Task: Add Attachment from Google Drive to Card Card0000000331 in Board Board0000000083 in Workspace WS0000000028 in Trello. Add Cover Orange to Card Card0000000331 in Board Board0000000083 in Workspace WS0000000028 in Trello. Add "Add Label …" with "Title" Title0000000331 to Button Button0000000331 to Card Card0000000331 in Board Board0000000083 in Workspace WS0000000028 in Trello. Add Description DS0000000331 to Card Card0000000331 in Board Board0000000083 in Workspace WS0000000028 in Trello. Add Comment CM0000000331 to Card Card0000000331 in Board Board0000000083 in Workspace WS0000000028 in Trello
Action: Mouse moved to (366, 462)
Screenshot: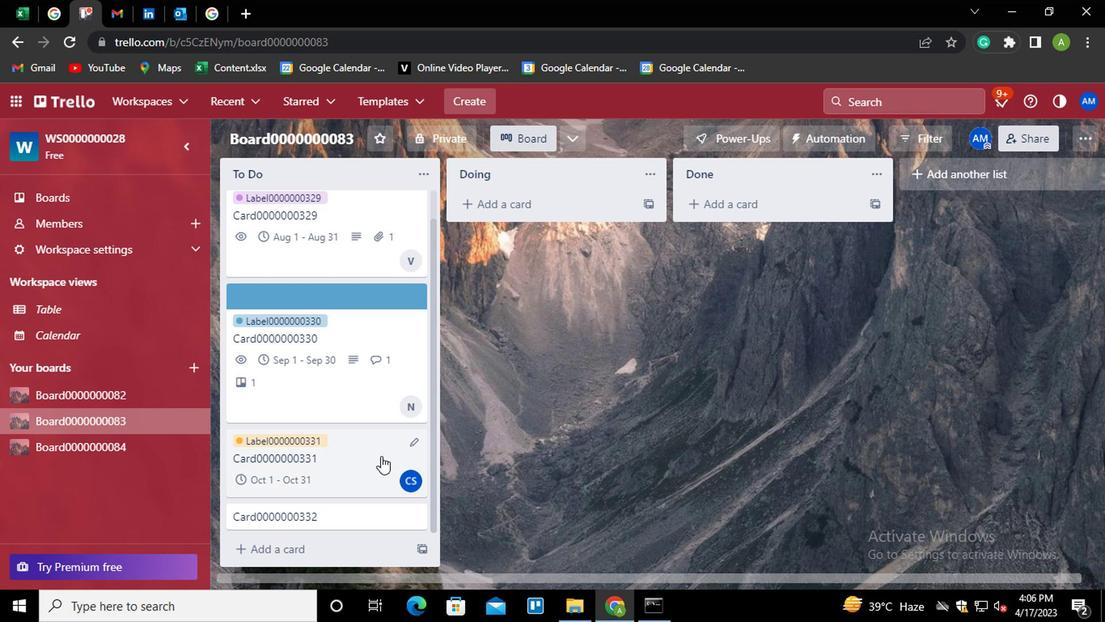 
Action: Mouse pressed left at (366, 462)
Screenshot: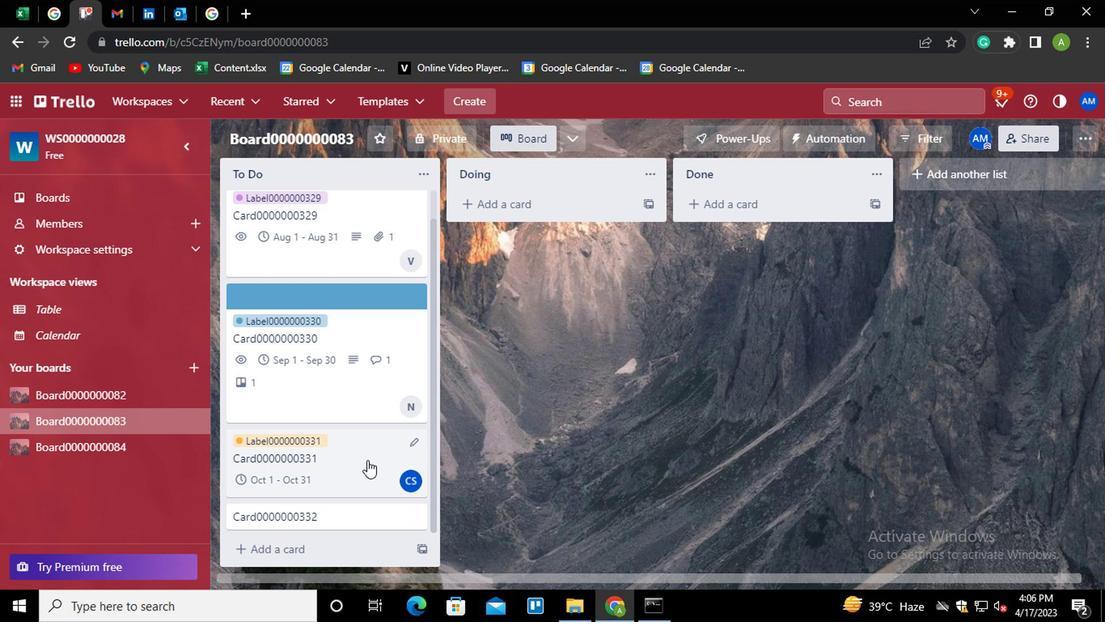 
Action: Mouse moved to (745, 358)
Screenshot: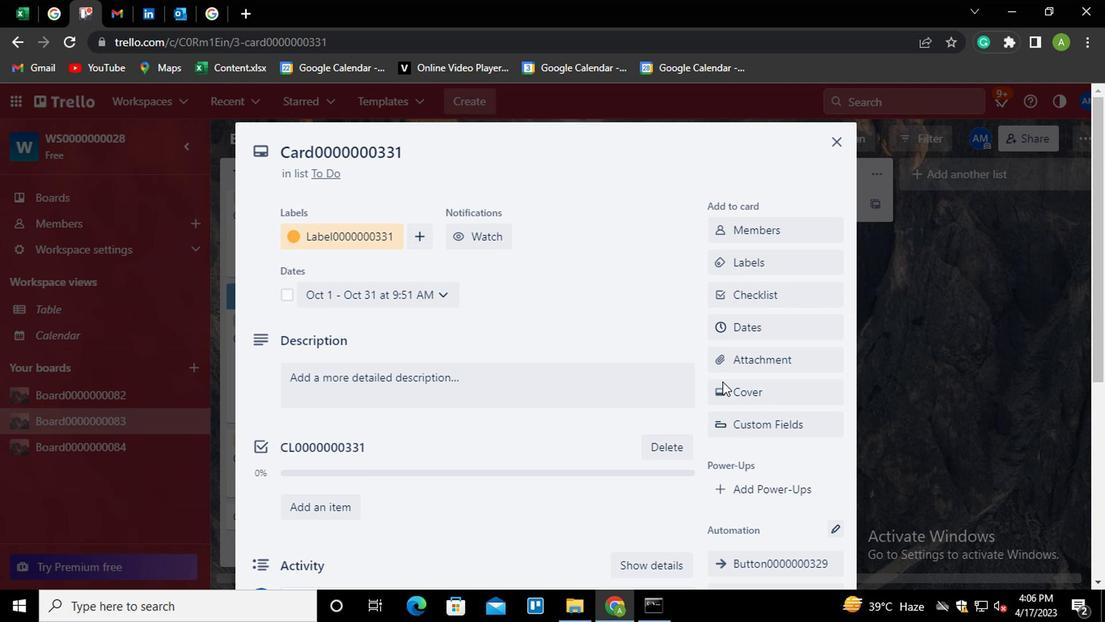 
Action: Mouse pressed left at (745, 358)
Screenshot: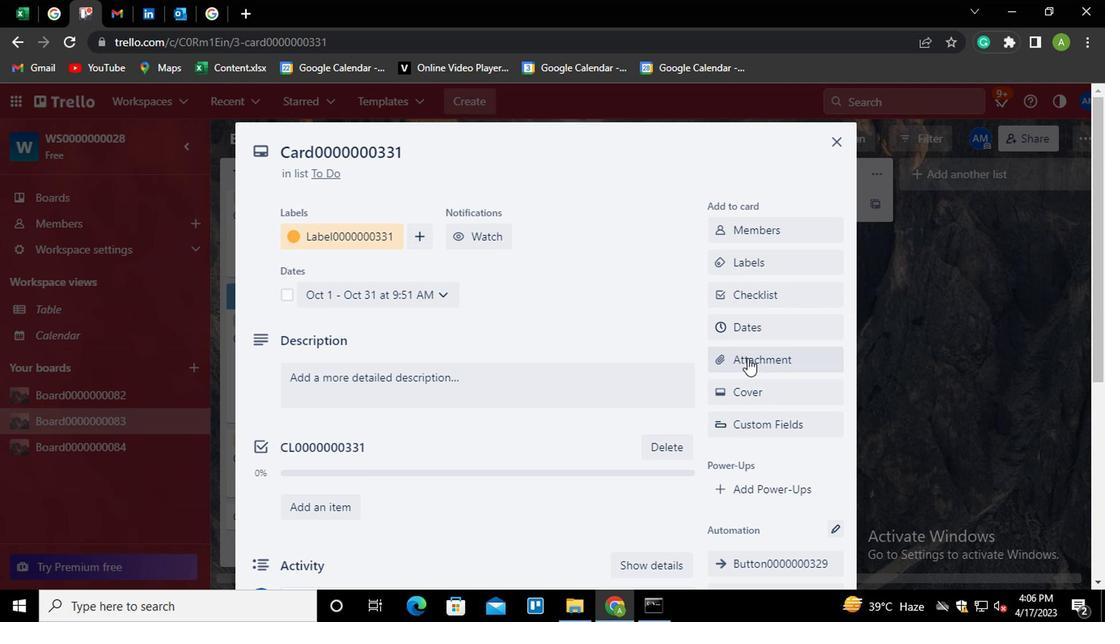 
Action: Mouse moved to (741, 220)
Screenshot: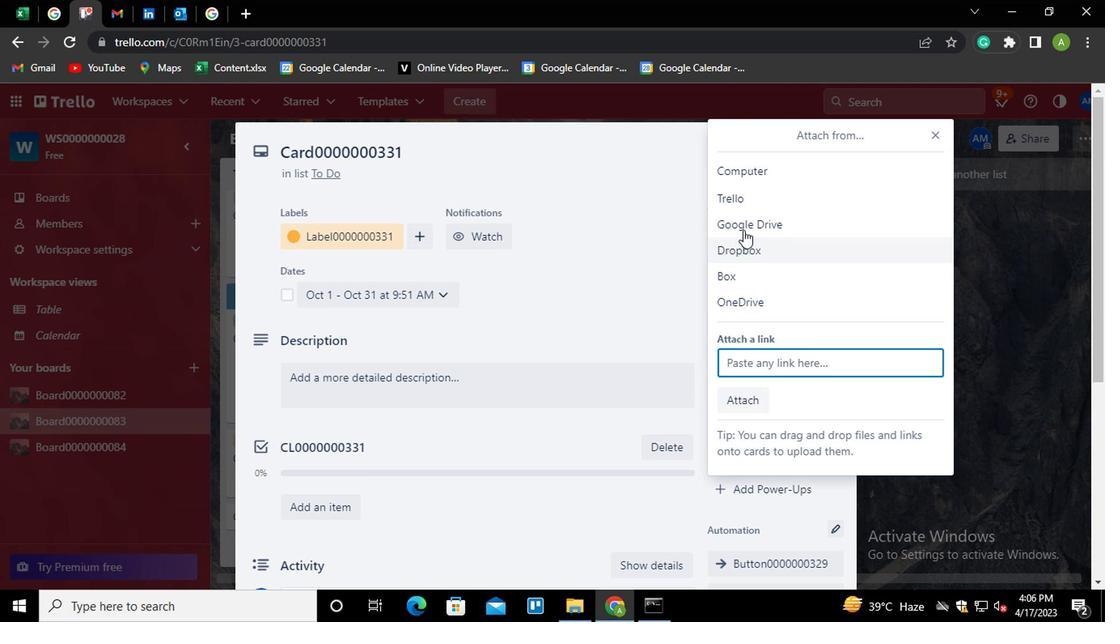 
Action: Mouse pressed left at (741, 220)
Screenshot: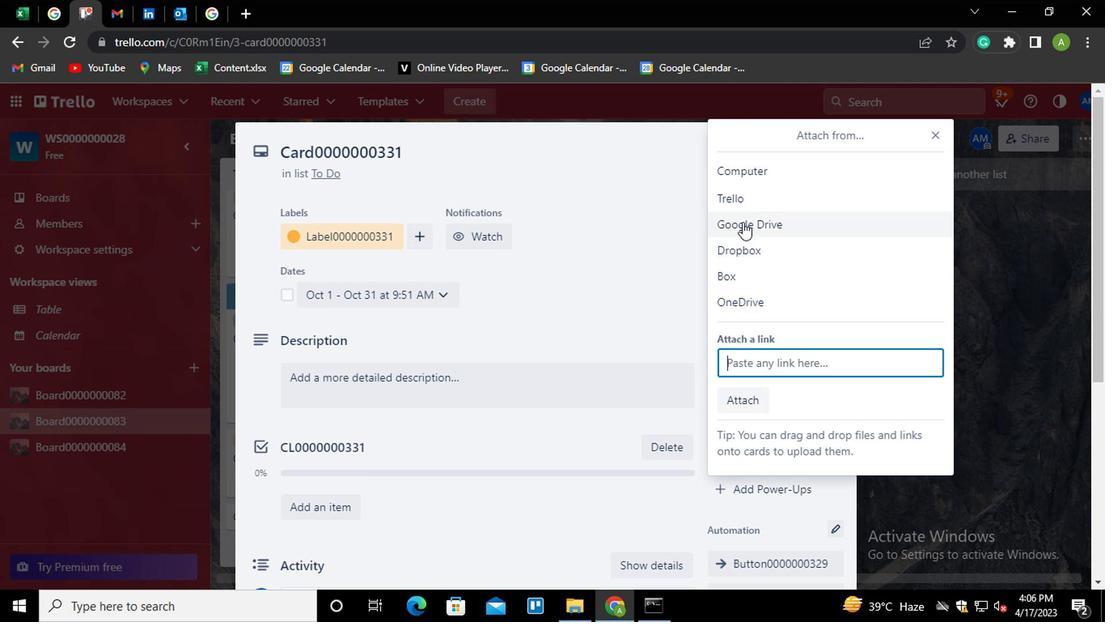
Action: Mouse moved to (311, 345)
Screenshot: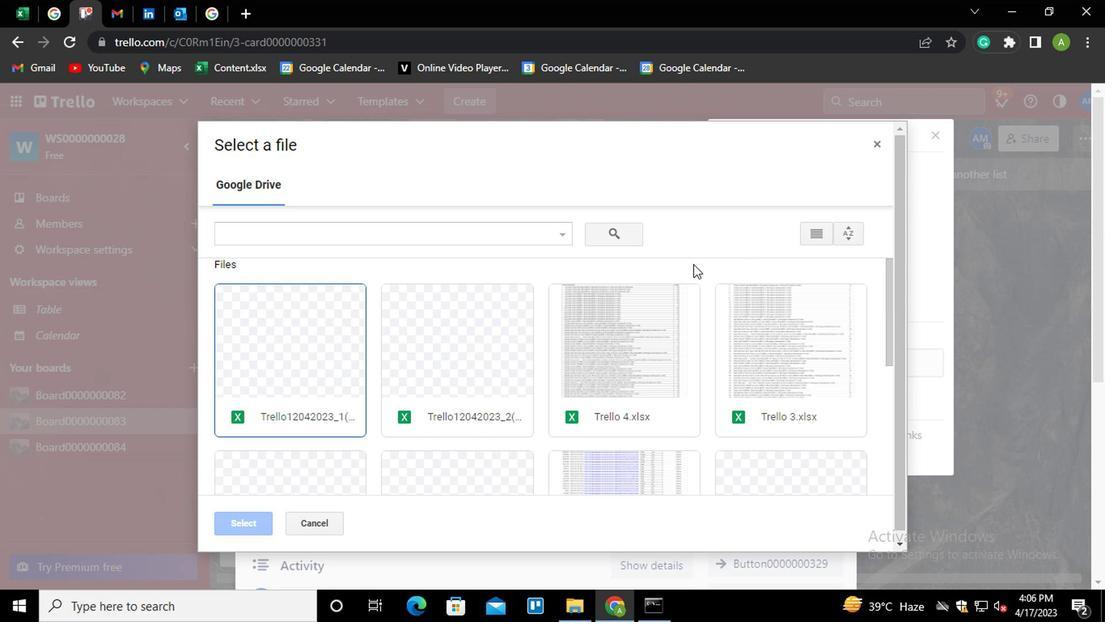 
Action: Mouse pressed left at (311, 345)
Screenshot: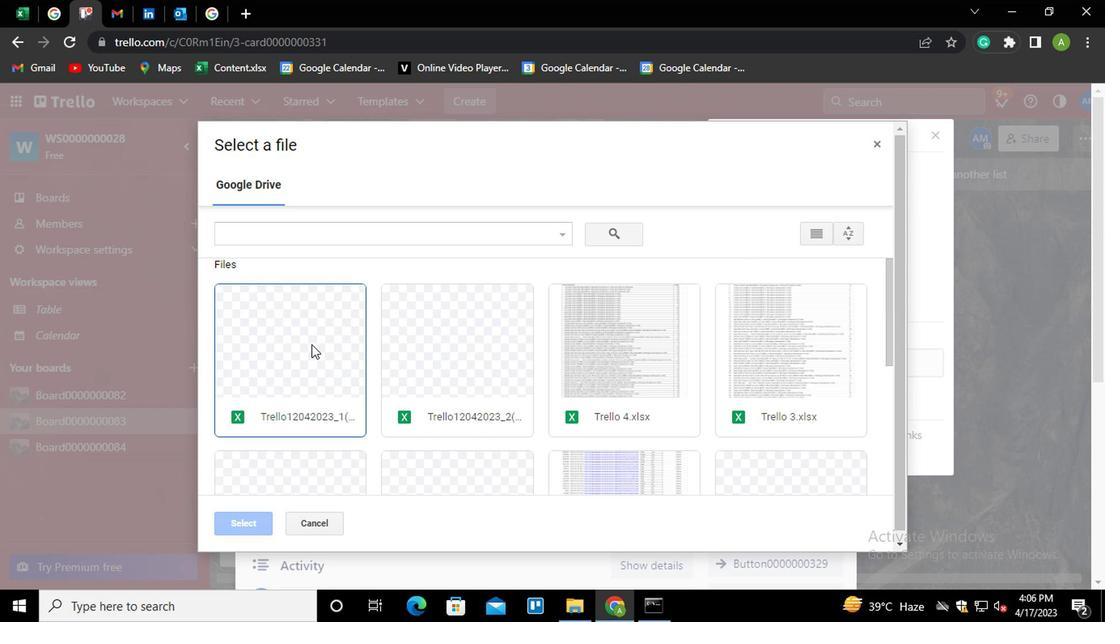 
Action: Mouse moved to (245, 520)
Screenshot: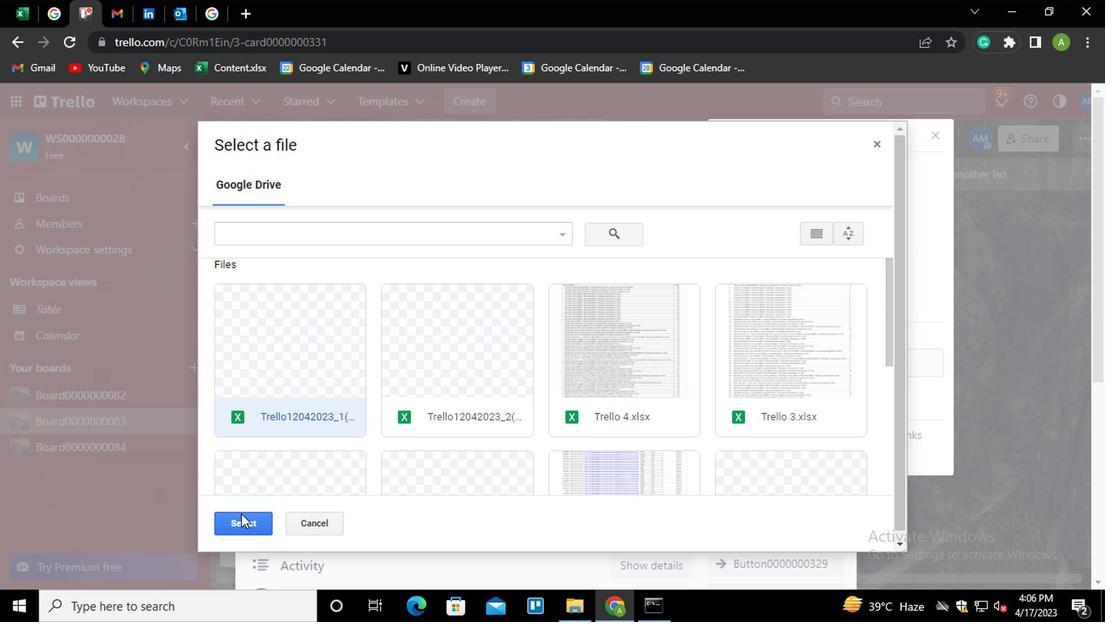 
Action: Mouse pressed left at (245, 520)
Screenshot: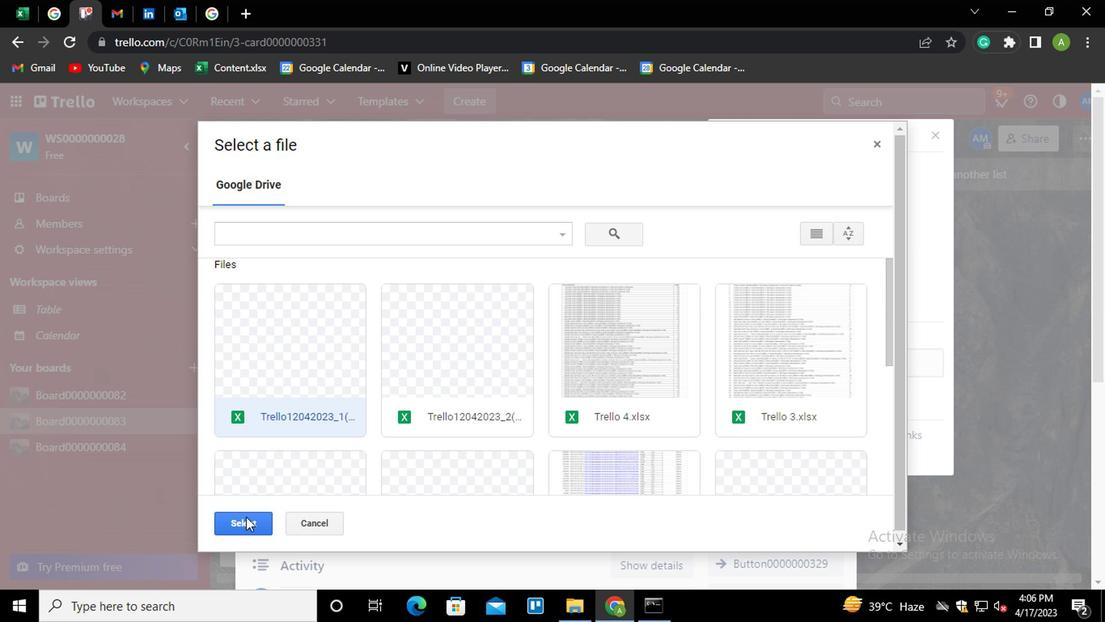 
Action: Mouse moved to (729, 391)
Screenshot: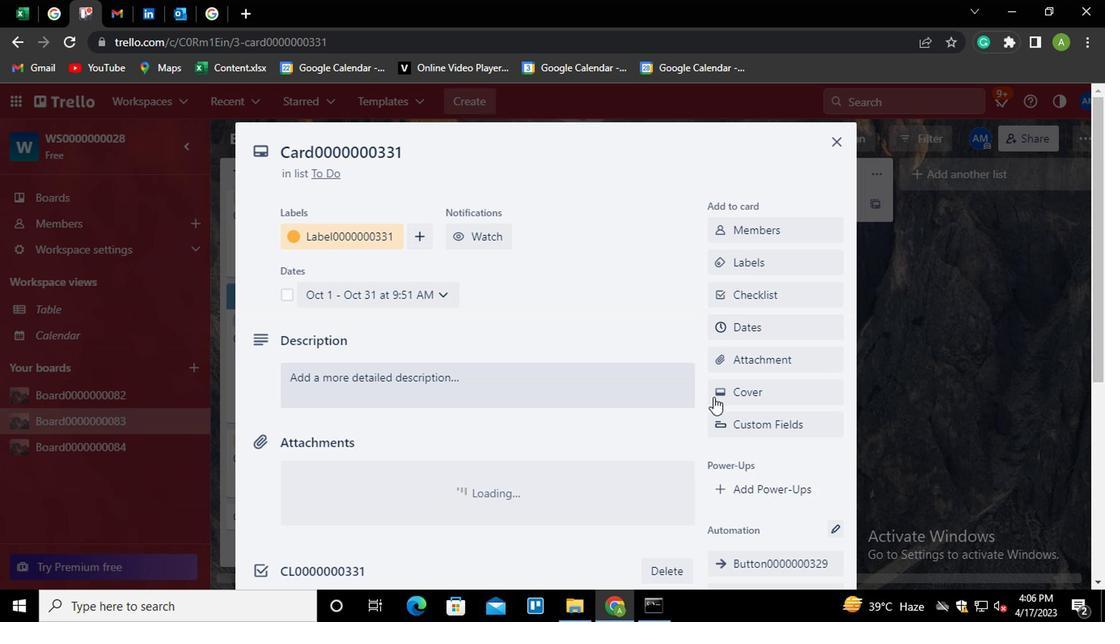 
Action: Mouse pressed left at (729, 391)
Screenshot: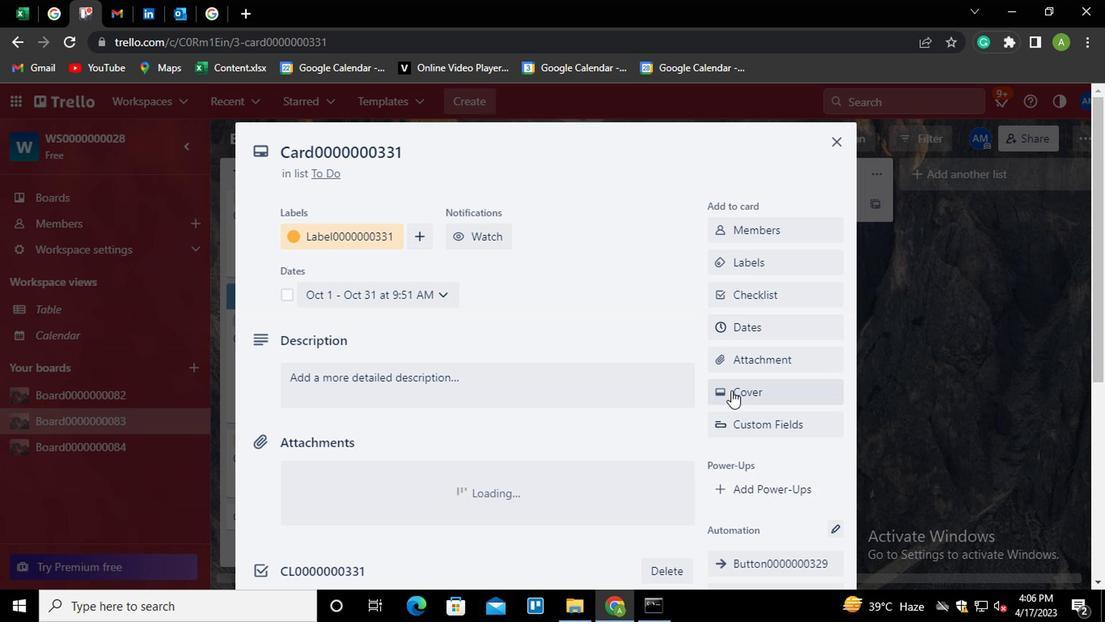 
Action: Mouse moved to (831, 281)
Screenshot: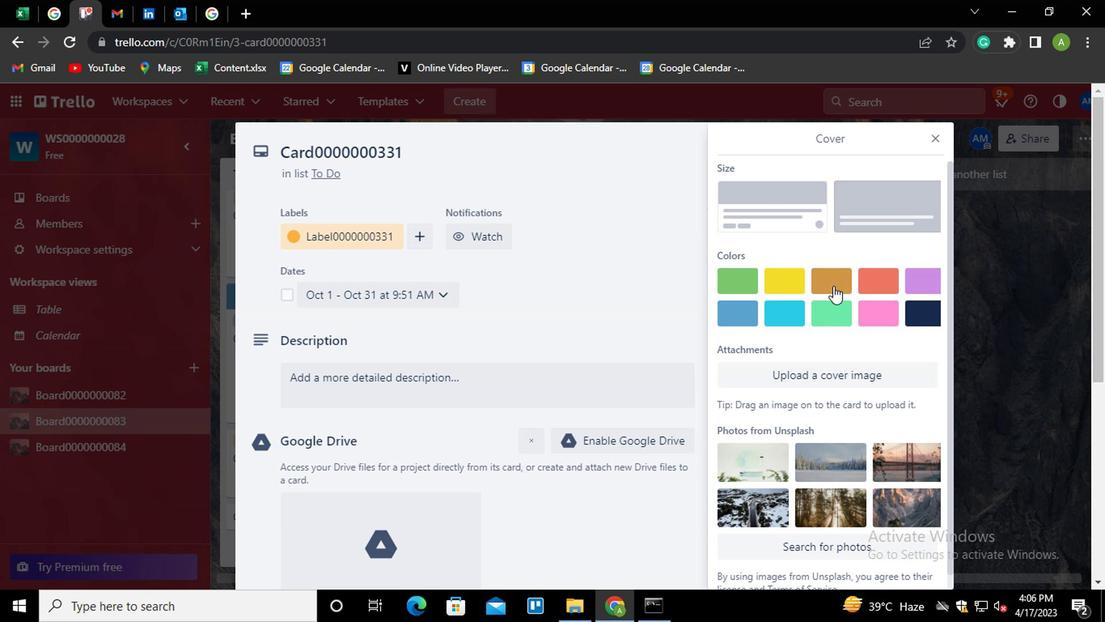 
Action: Mouse pressed left at (831, 281)
Screenshot: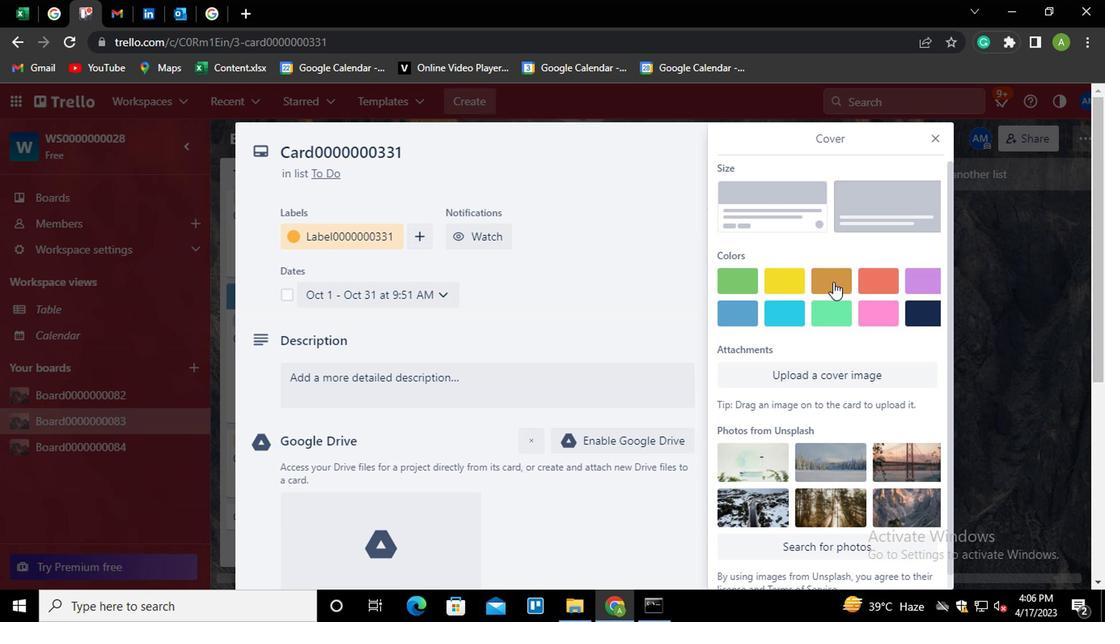 
Action: Mouse moved to (644, 389)
Screenshot: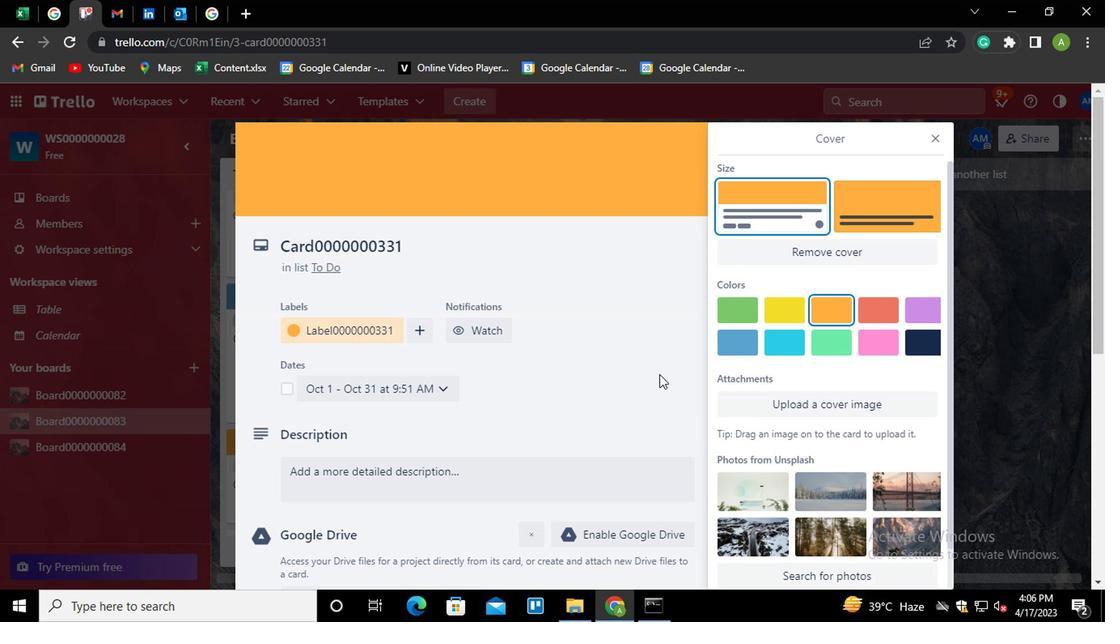 
Action: Mouse pressed left at (644, 389)
Screenshot: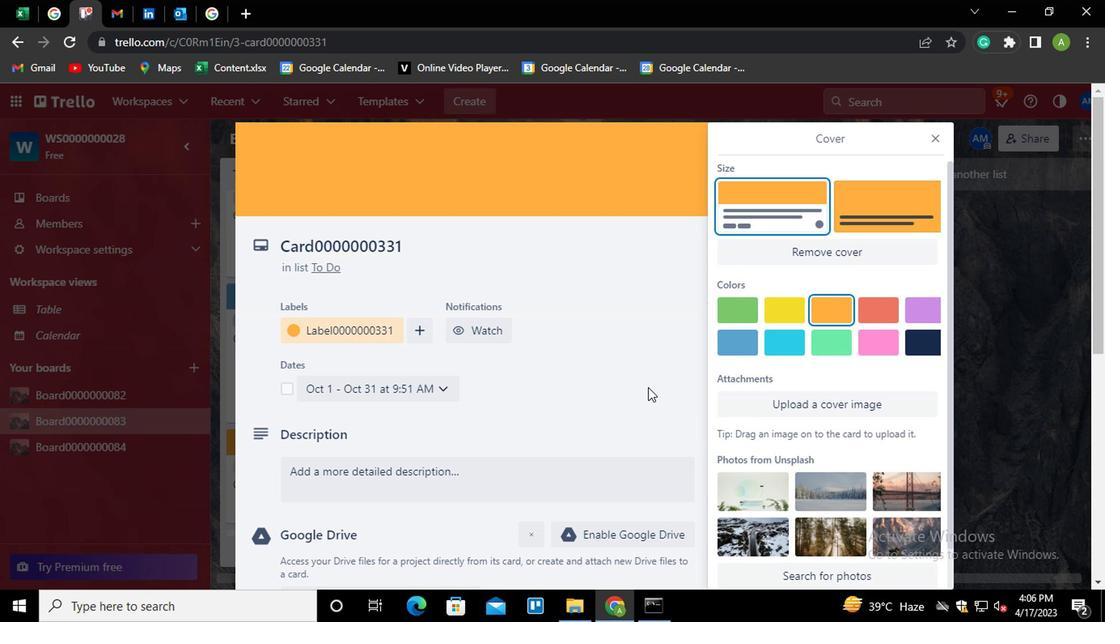 
Action: Mouse moved to (779, 432)
Screenshot: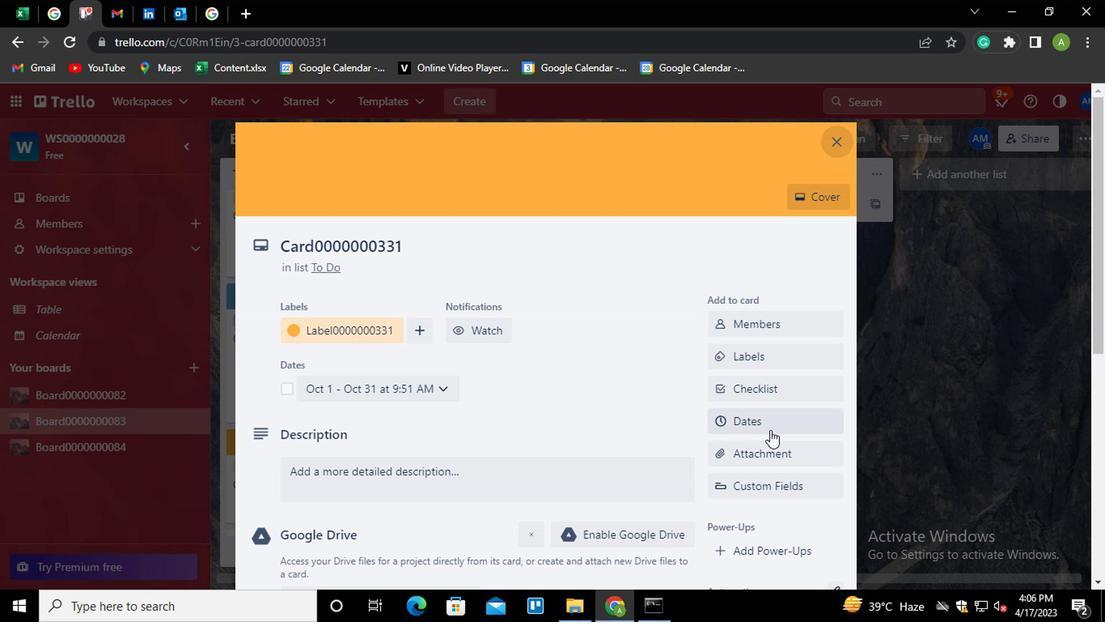 
Action: Mouse scrolled (779, 430) with delta (0, -1)
Screenshot: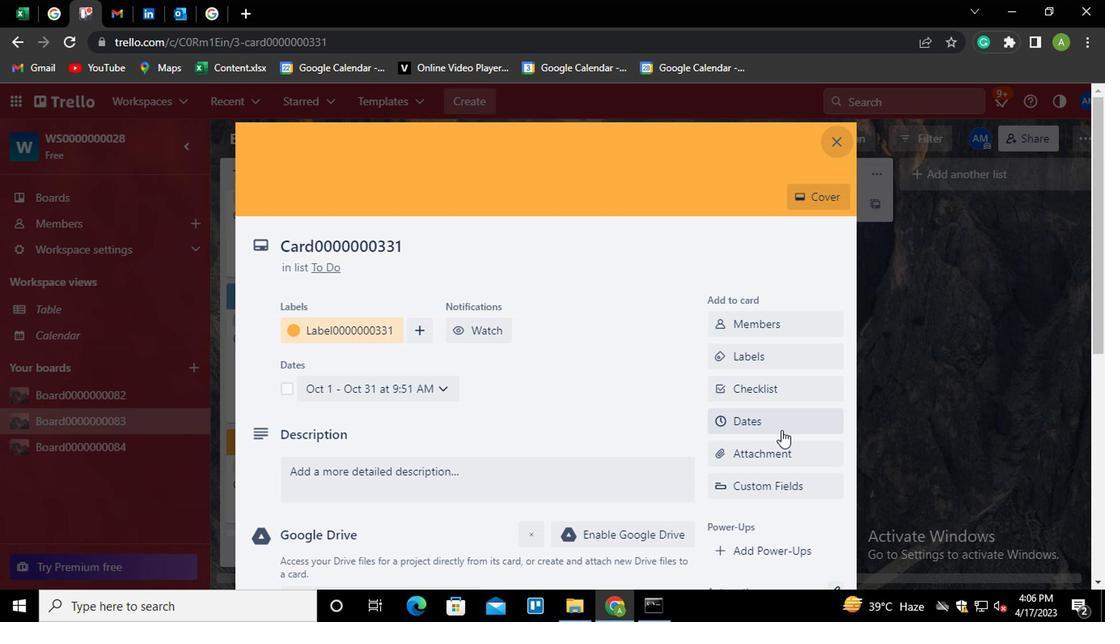 
Action: Mouse moved to (769, 398)
Screenshot: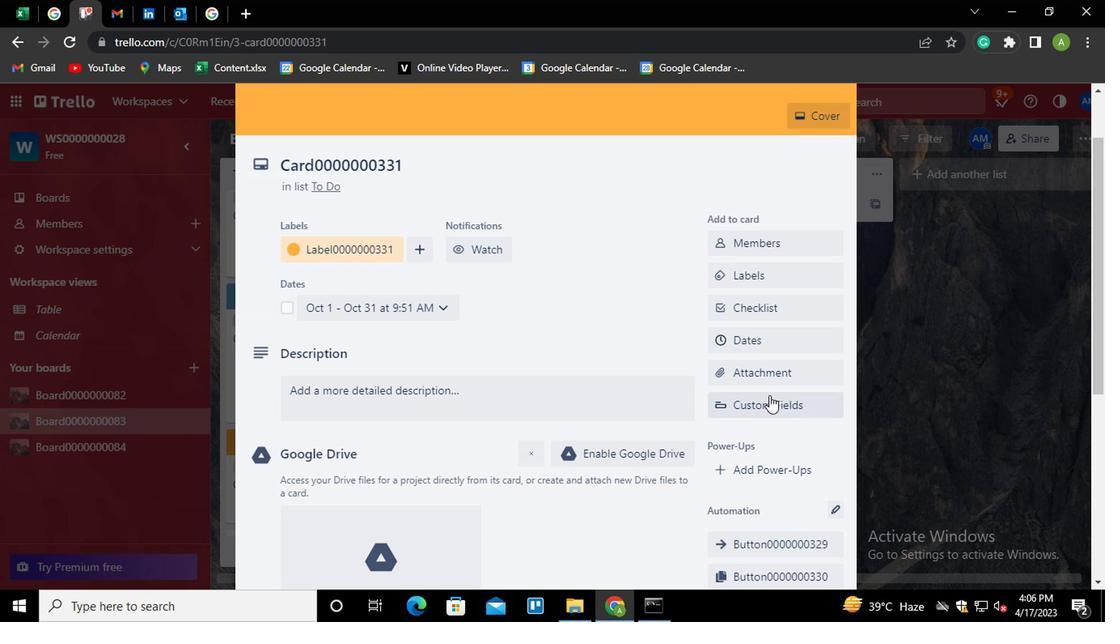 
Action: Mouse scrolled (769, 397) with delta (0, 0)
Screenshot: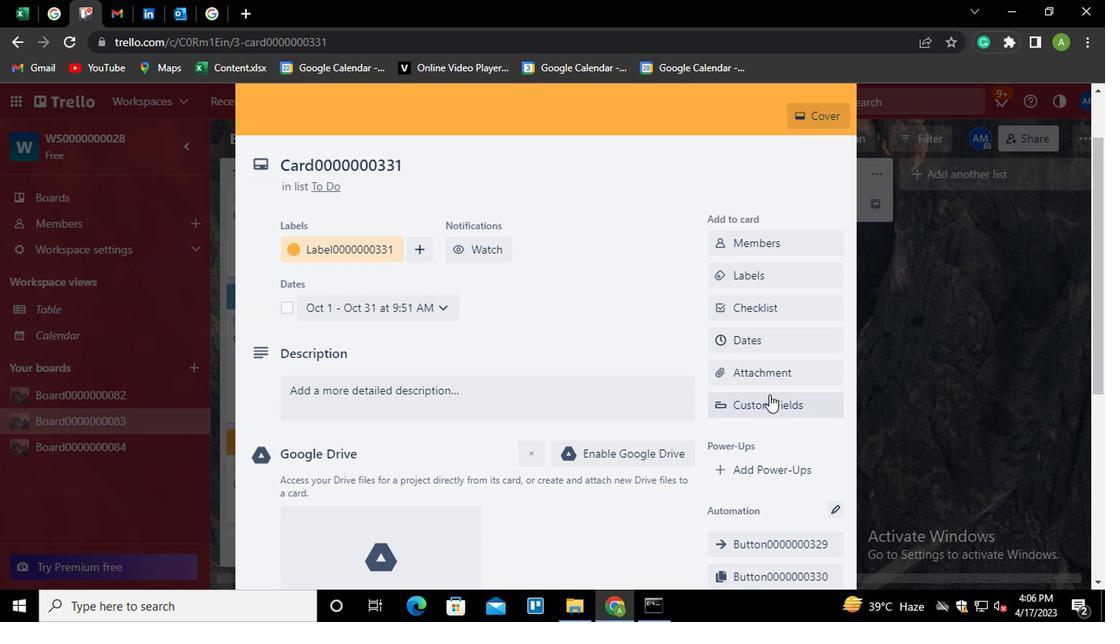 
Action: Mouse scrolled (769, 397) with delta (0, 0)
Screenshot: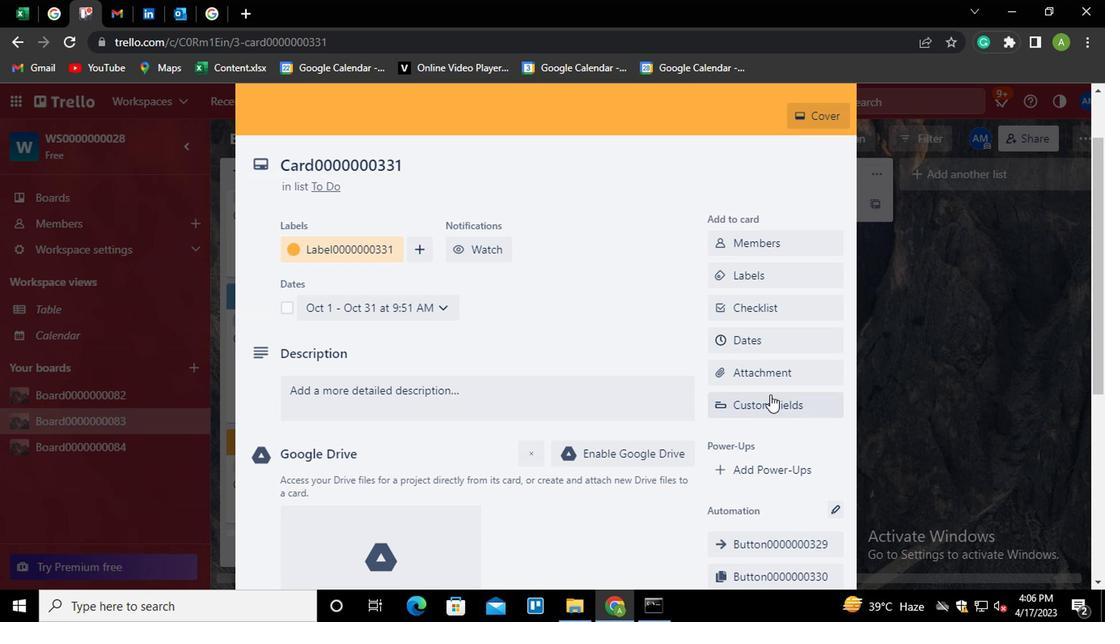 
Action: Mouse moved to (757, 441)
Screenshot: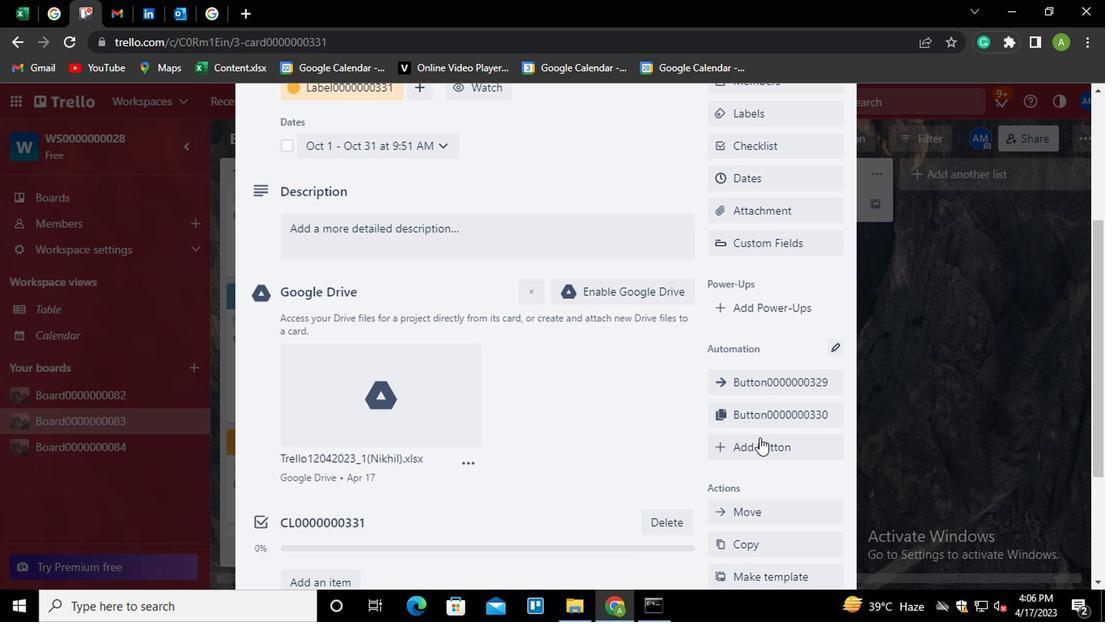 
Action: Mouse pressed left at (757, 441)
Screenshot: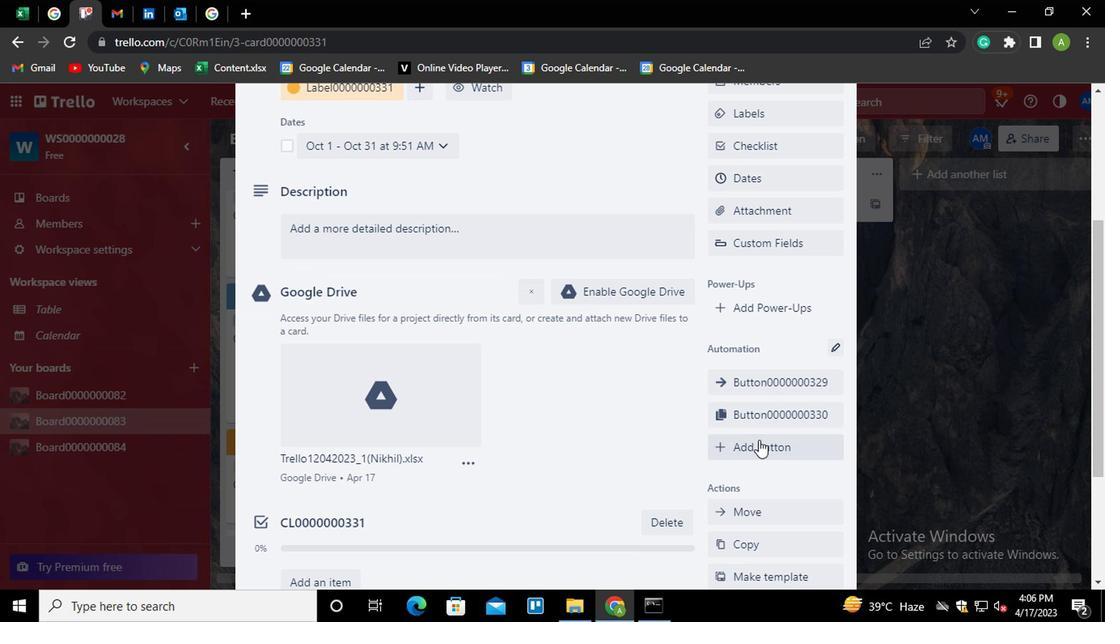 
Action: Mouse moved to (775, 266)
Screenshot: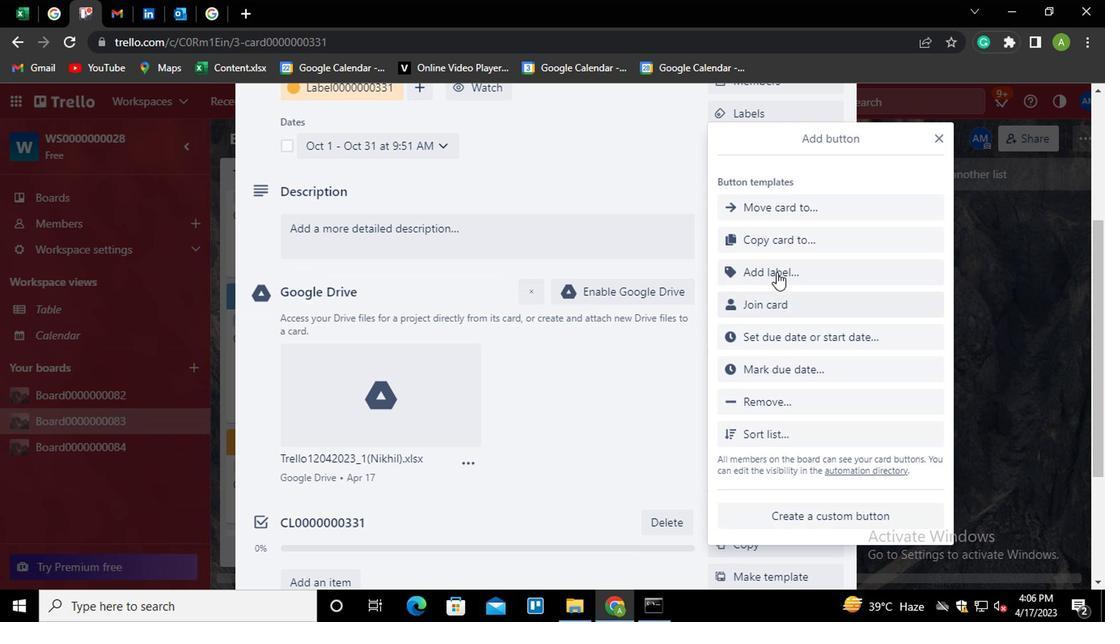 
Action: Mouse pressed left at (775, 266)
Screenshot: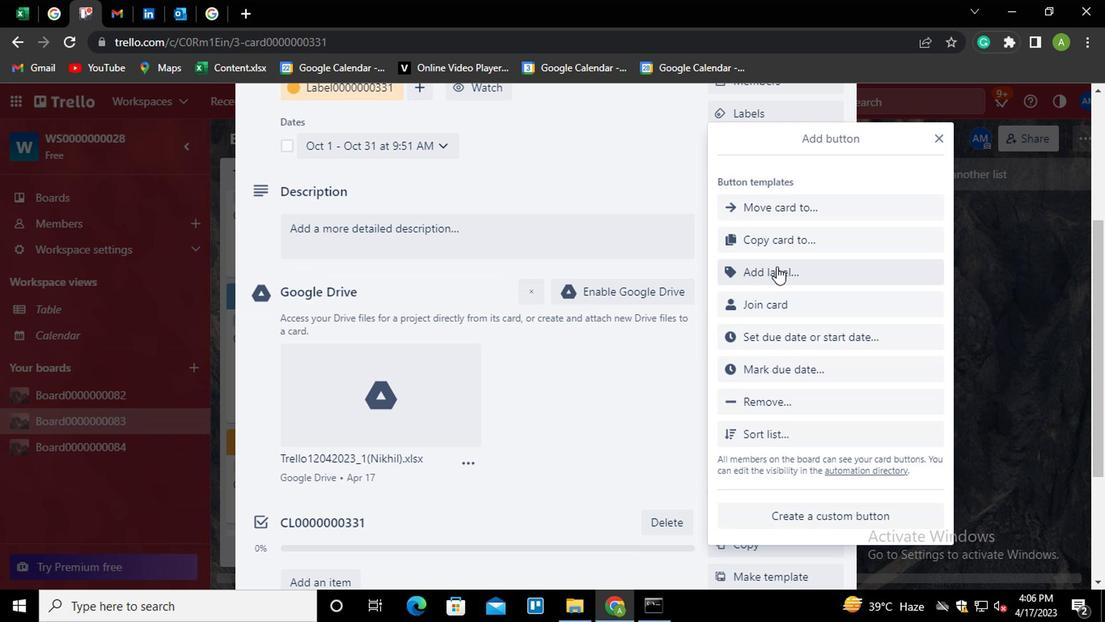 
Action: Mouse moved to (798, 203)
Screenshot: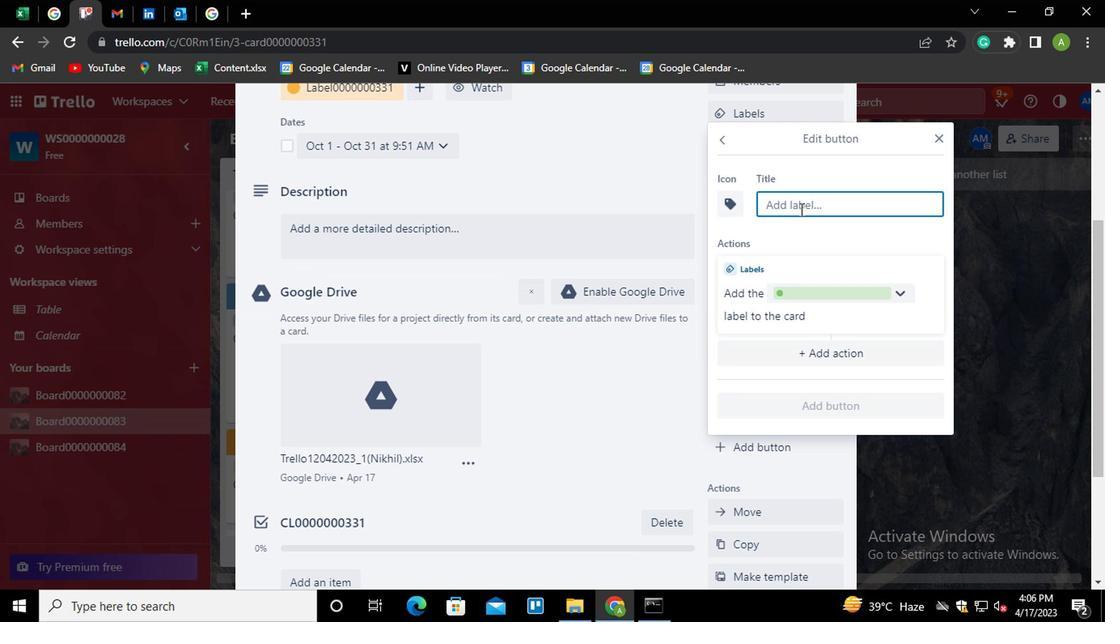 
Action: Mouse pressed left at (798, 203)
Screenshot: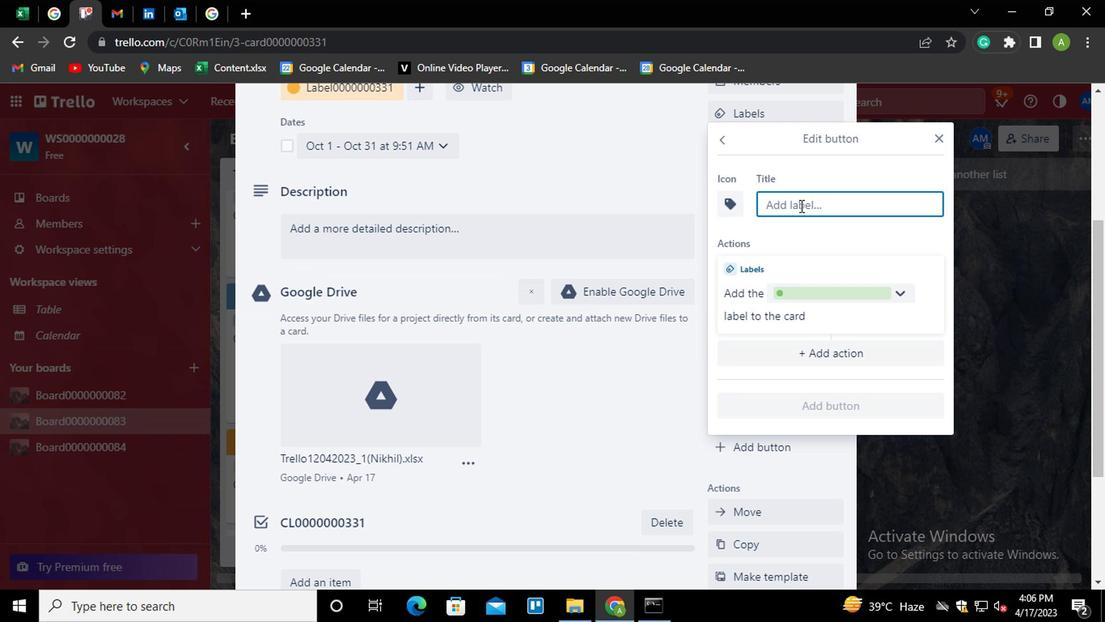 
Action: Key pressed <Key.shift>TITLE0000000331
Screenshot: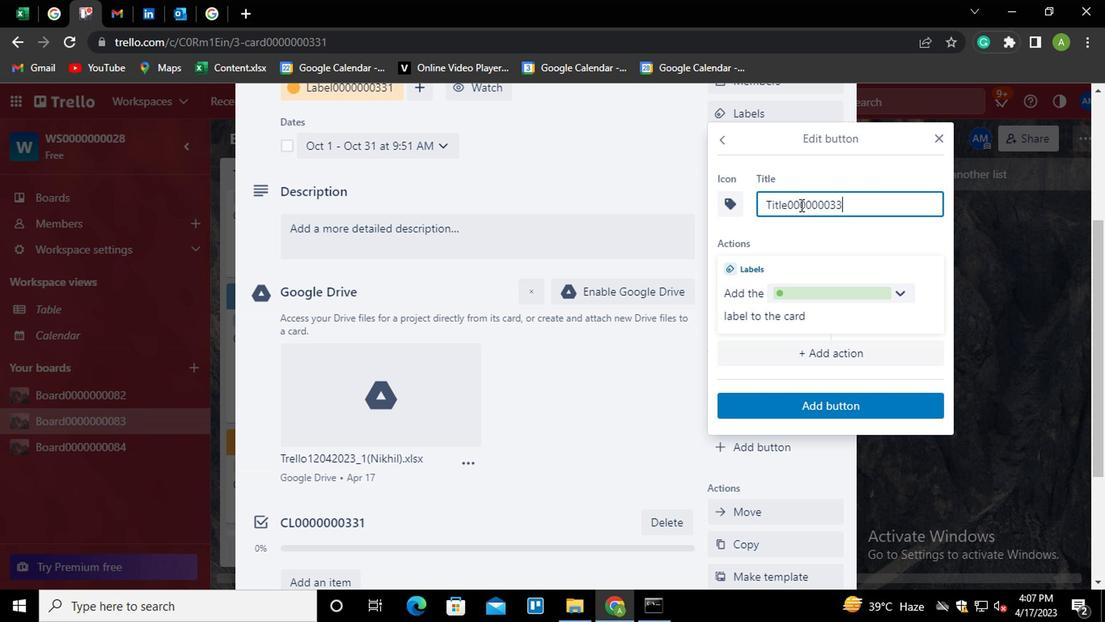 
Action: Mouse moved to (840, 403)
Screenshot: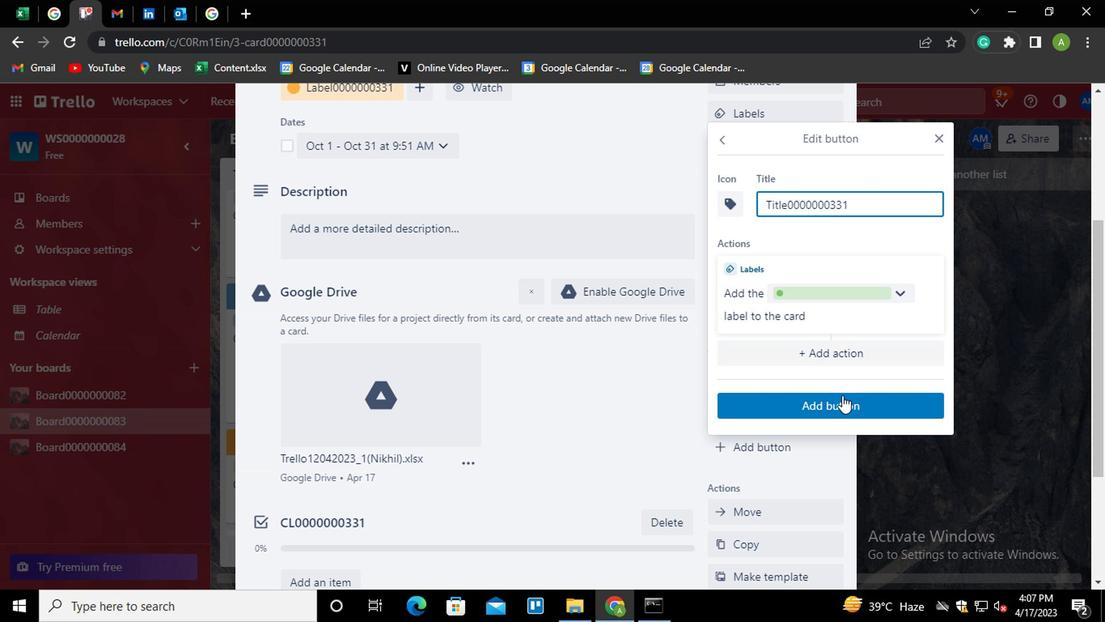 
Action: Mouse pressed left at (840, 403)
Screenshot: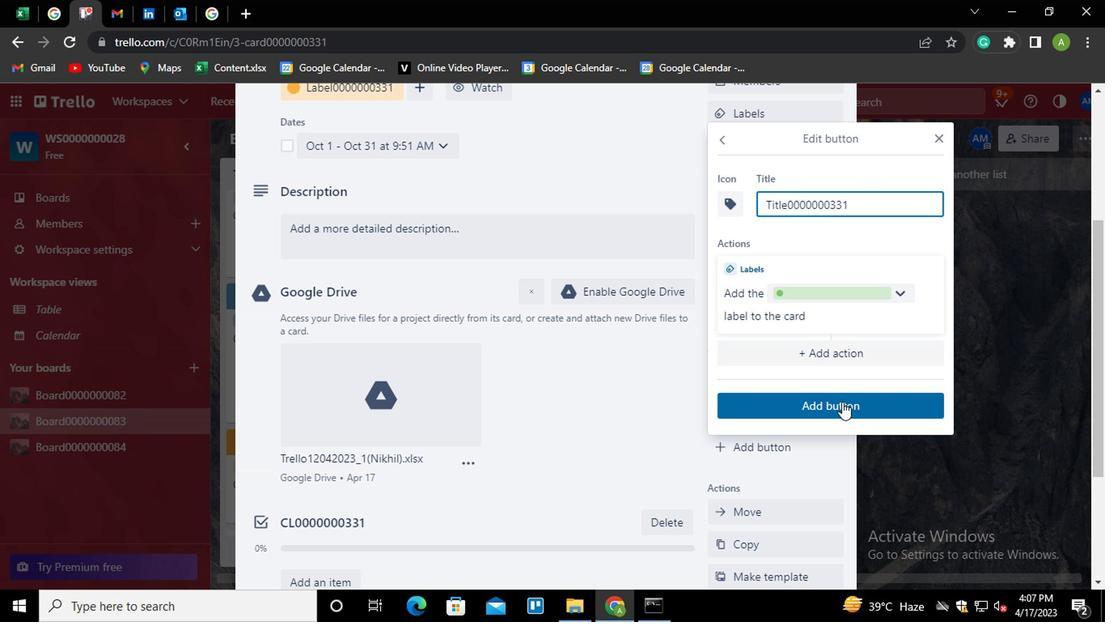 
Action: Mouse moved to (427, 232)
Screenshot: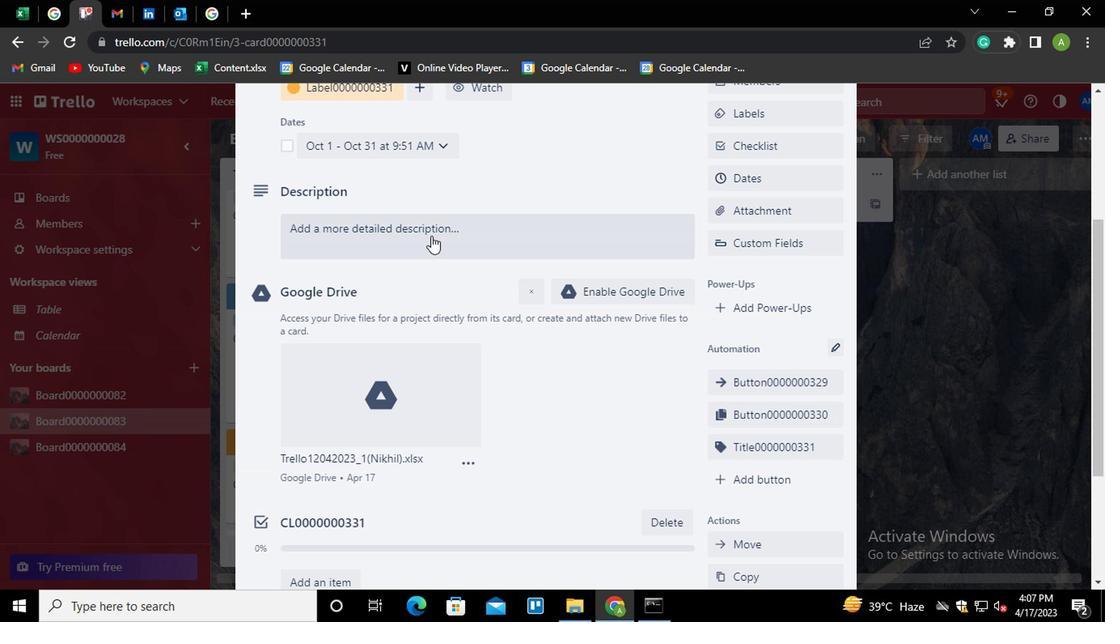 
Action: Mouse pressed left at (427, 232)
Screenshot: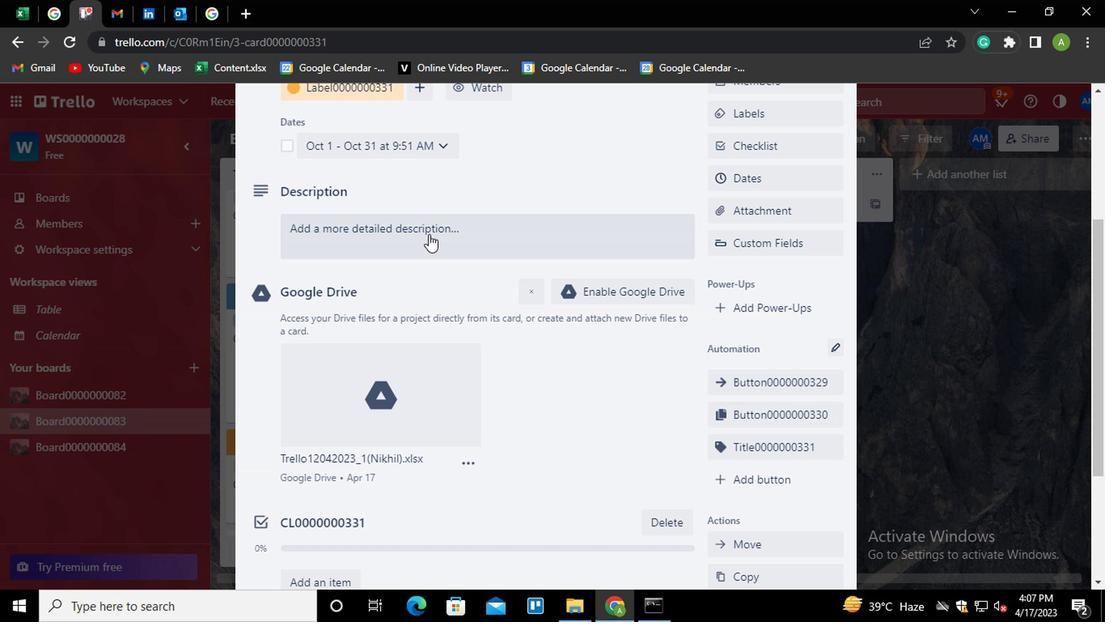 
Action: Key pressed <Key.shift>DS0000000321
Screenshot: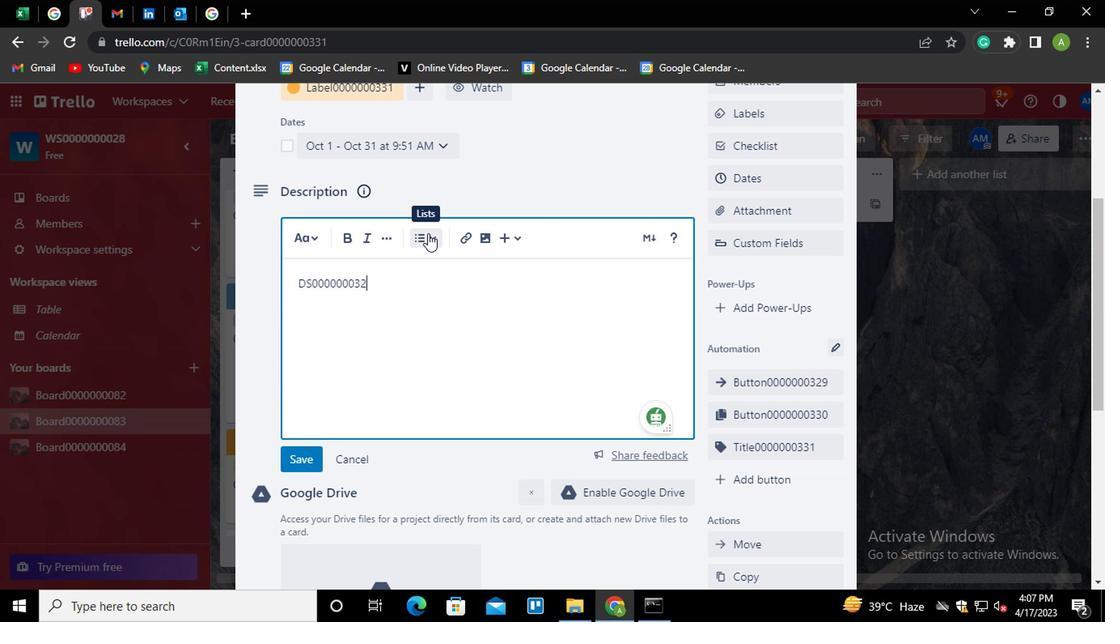 
Action: Mouse moved to (297, 459)
Screenshot: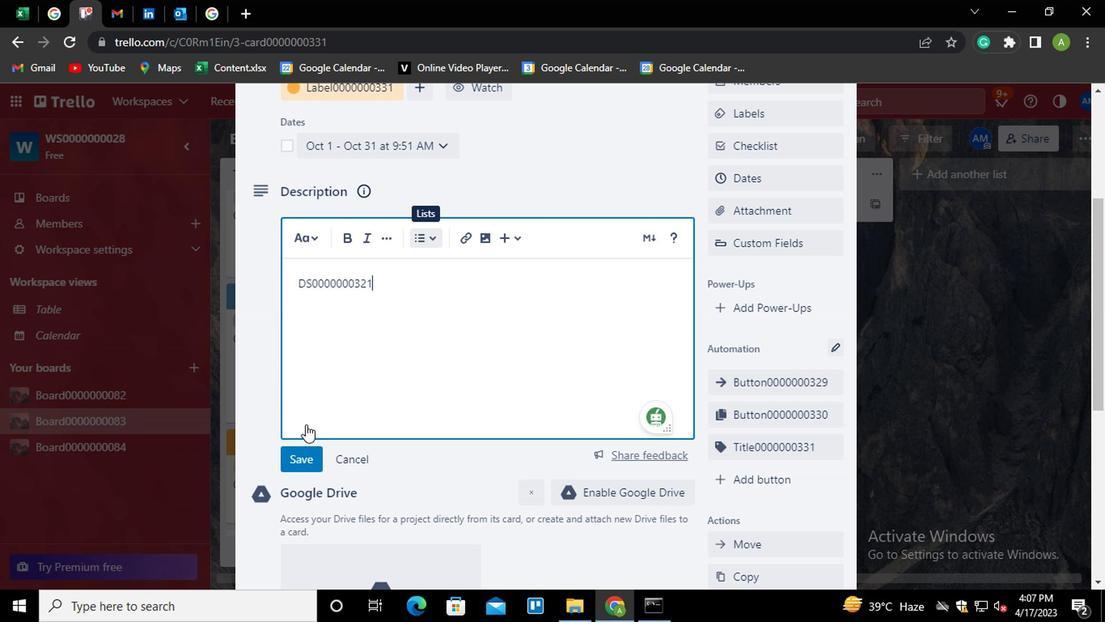 
Action: Mouse pressed left at (297, 459)
Screenshot: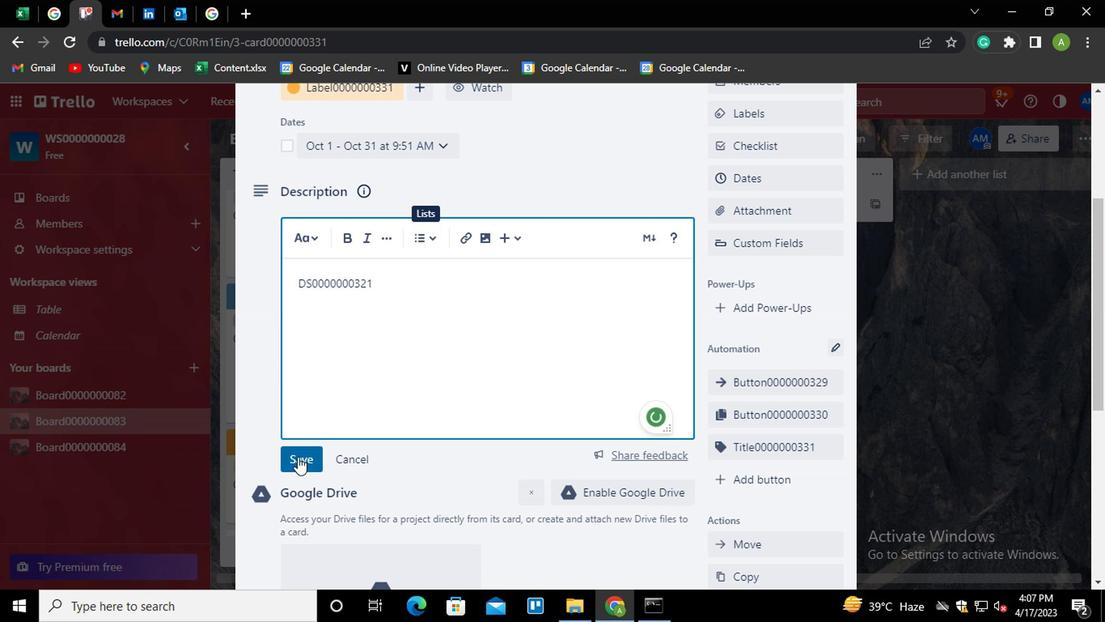 
Action: Mouse moved to (503, 407)
Screenshot: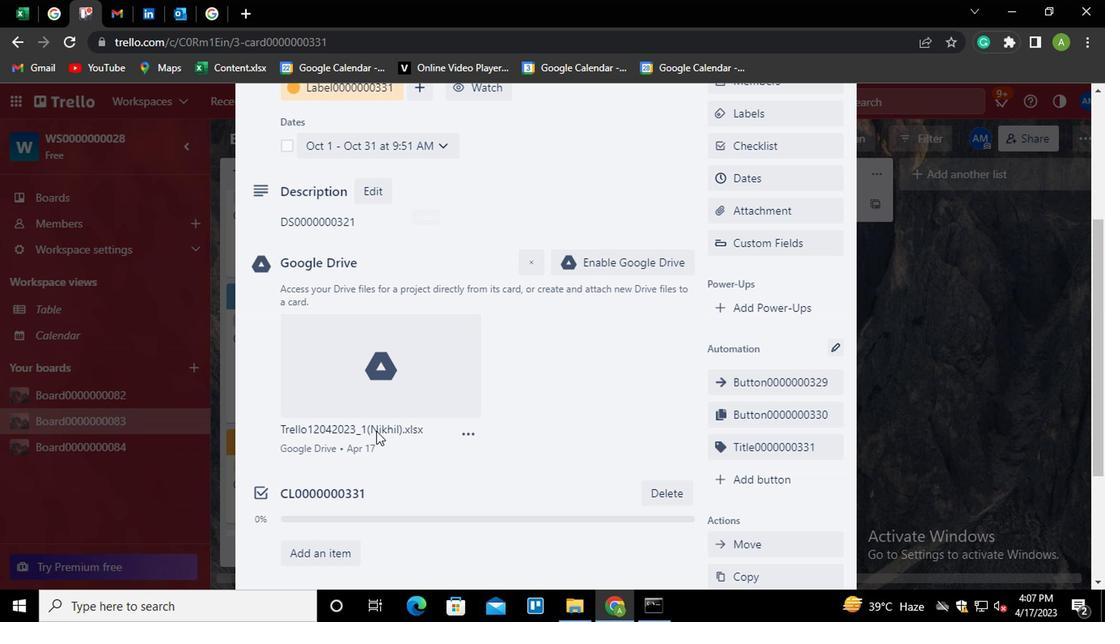 
Action: Mouse scrolled (503, 407) with delta (0, 0)
Screenshot: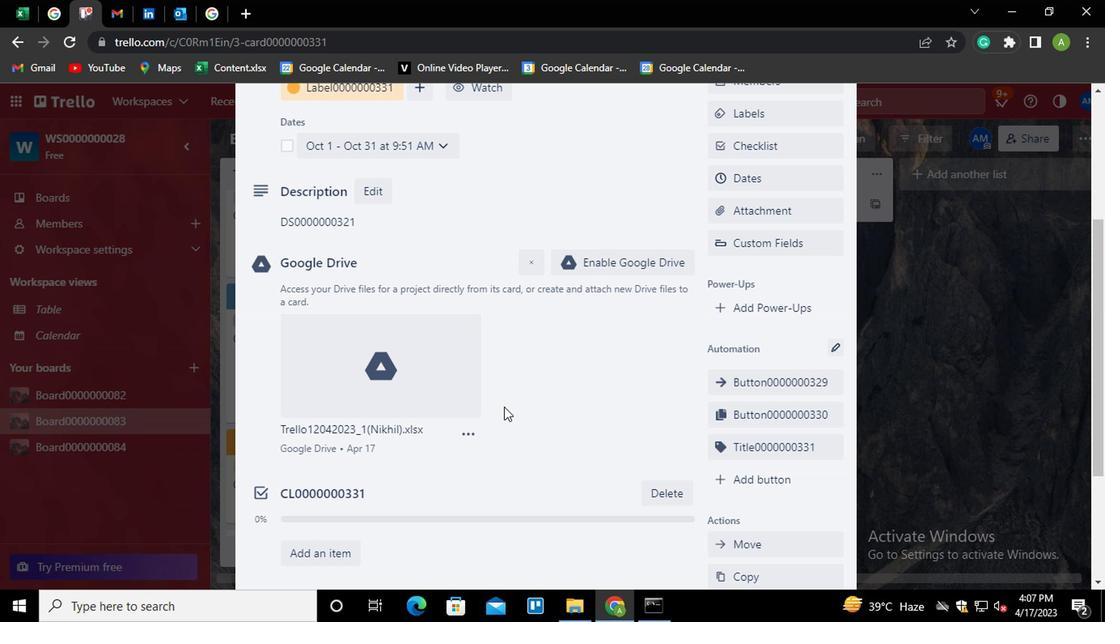 
Action: Mouse scrolled (503, 407) with delta (0, 0)
Screenshot: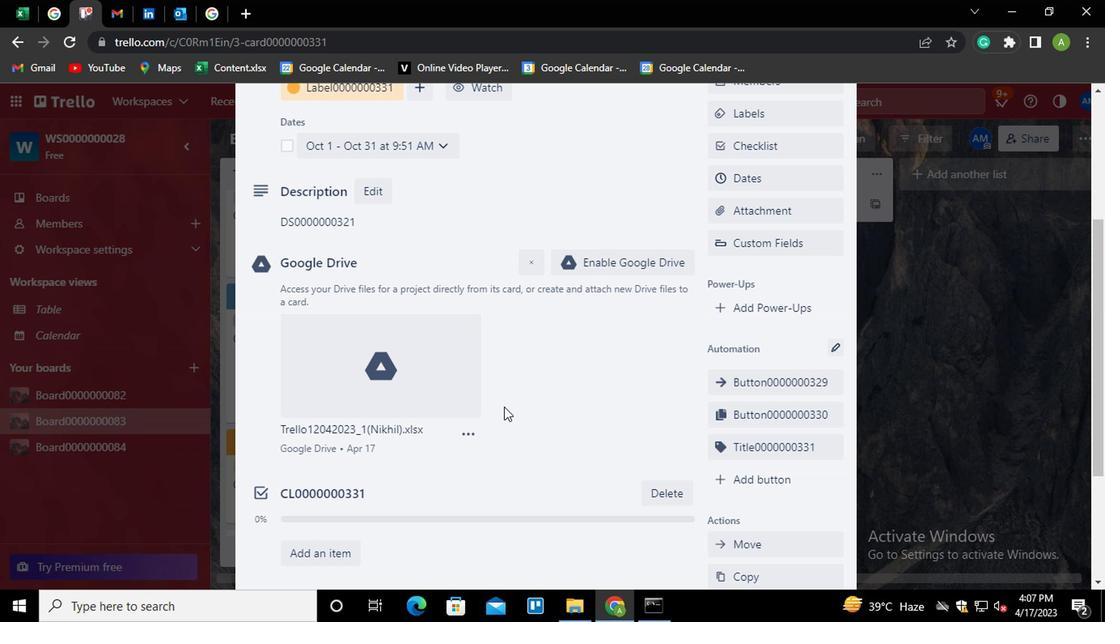 
Action: Mouse scrolled (503, 407) with delta (0, 0)
Screenshot: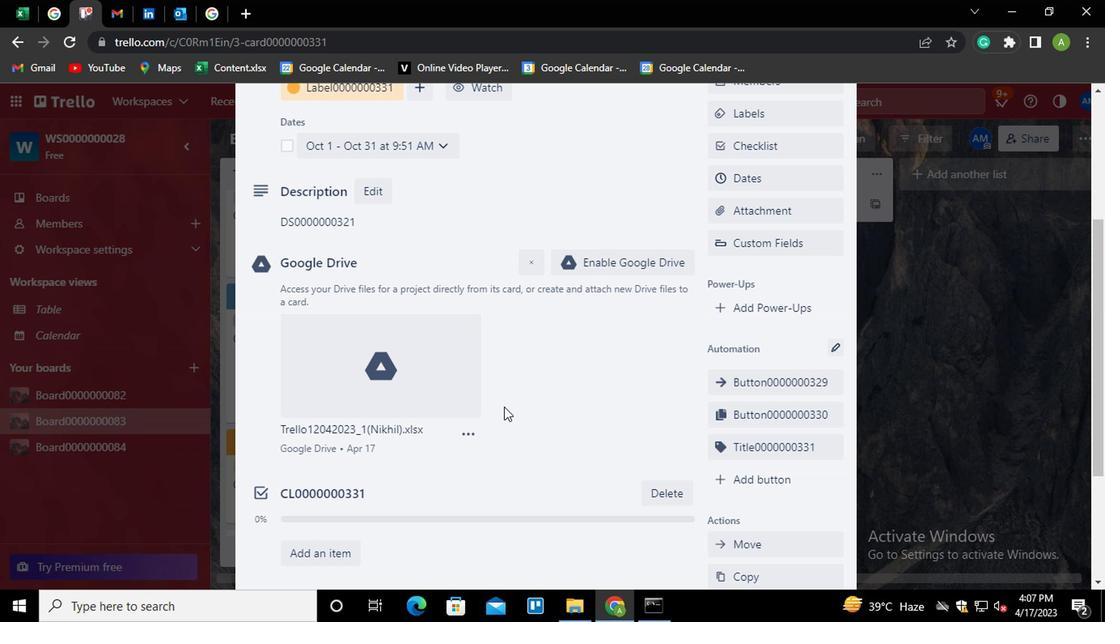 
Action: Mouse moved to (346, 455)
Screenshot: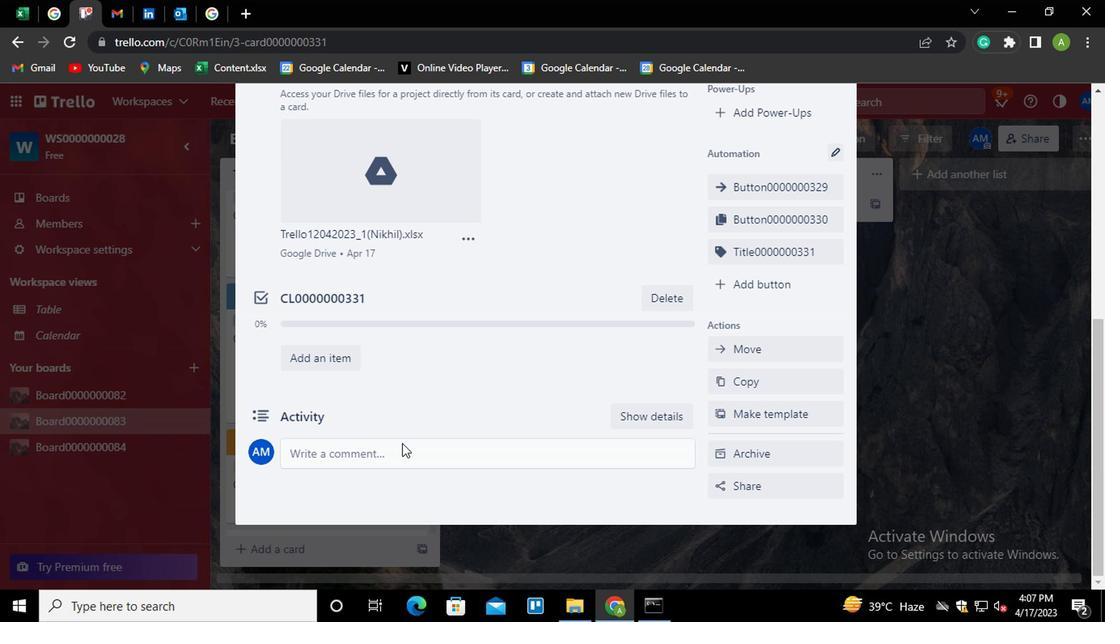 
Action: Mouse pressed left at (346, 455)
Screenshot: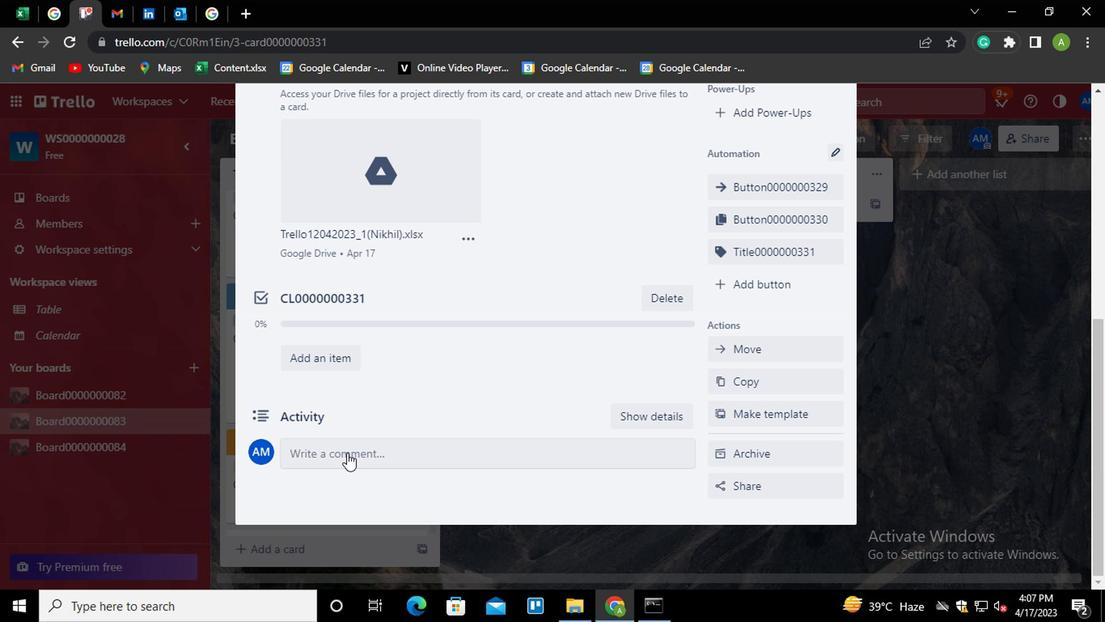 
Action: Mouse moved to (347, 488)
Screenshot: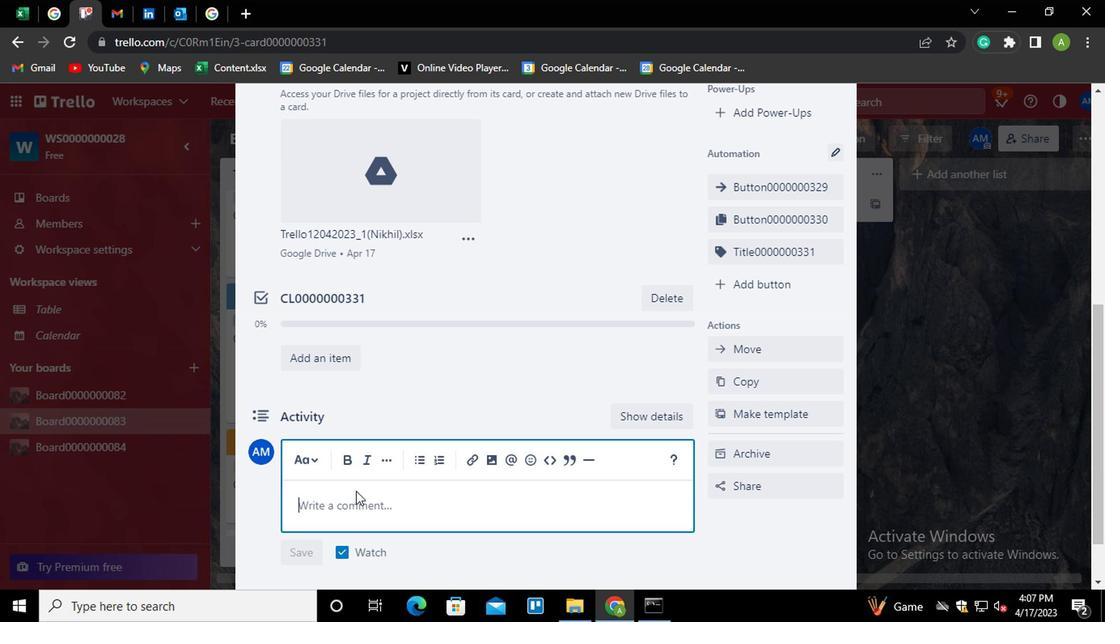 
Action: Key pressed <Key.shift>CM
Screenshot: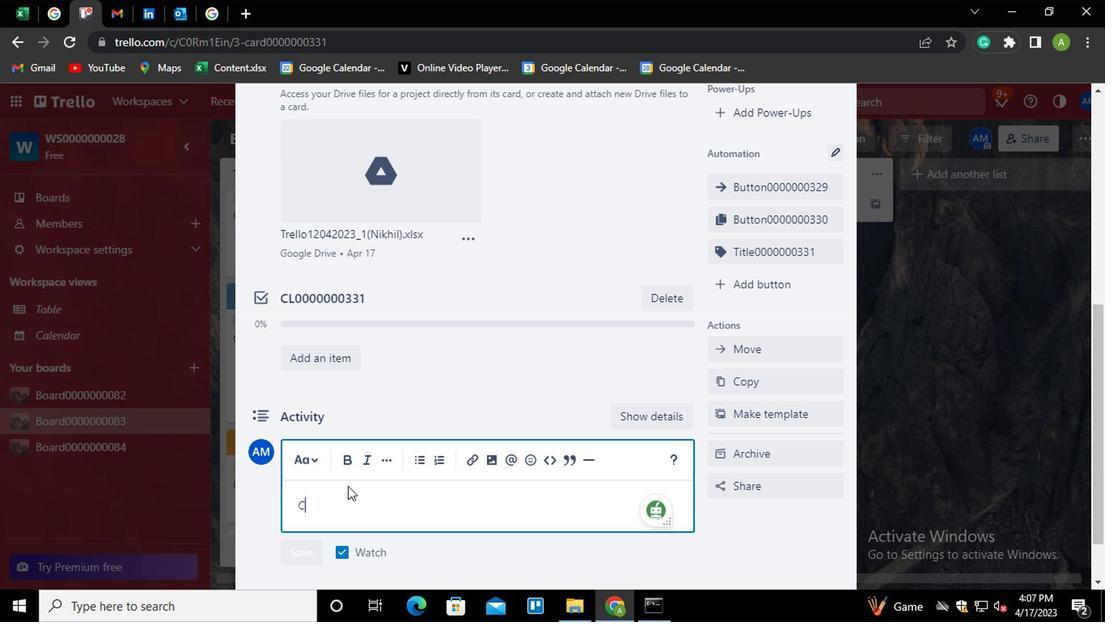 
Action: Mouse moved to (346, 487)
Screenshot: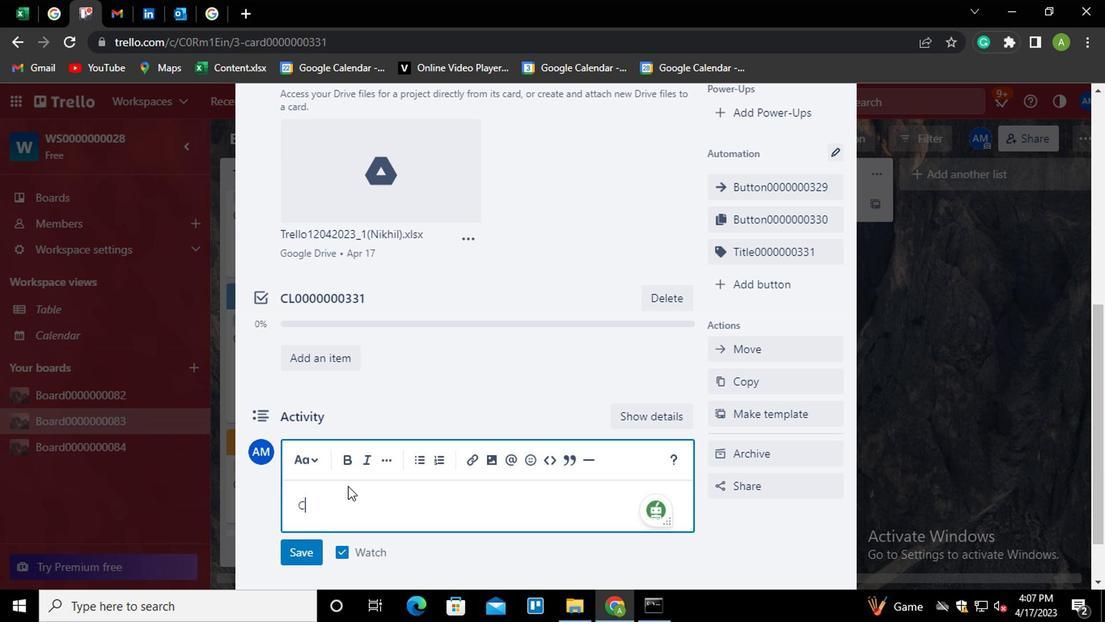 
Action: Key pressed 00
Screenshot: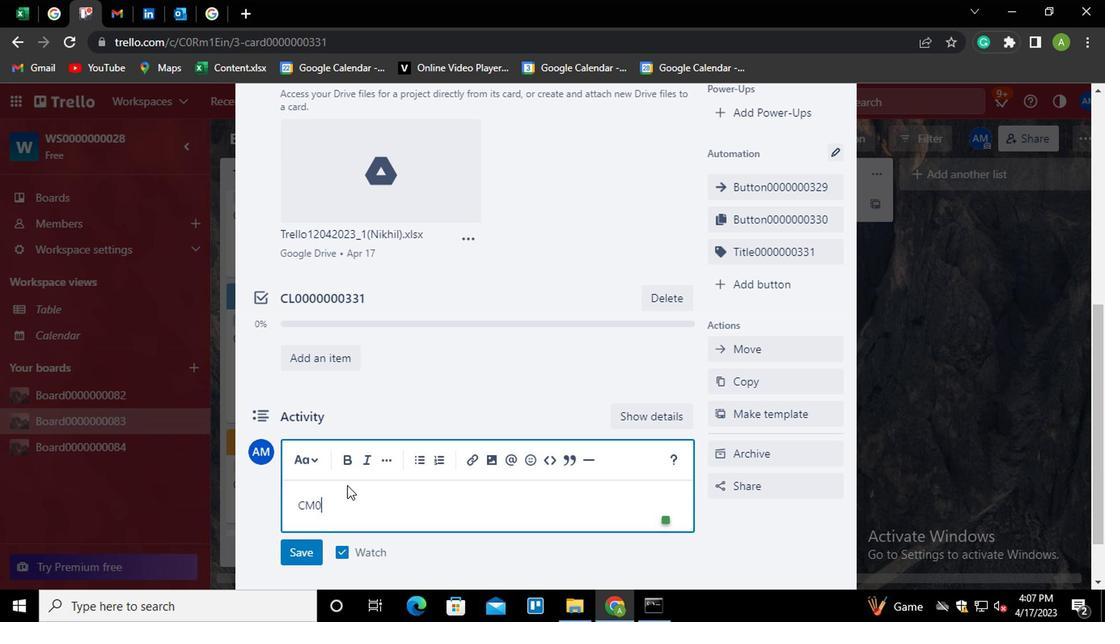 
Action: Mouse moved to (346, 486)
Screenshot: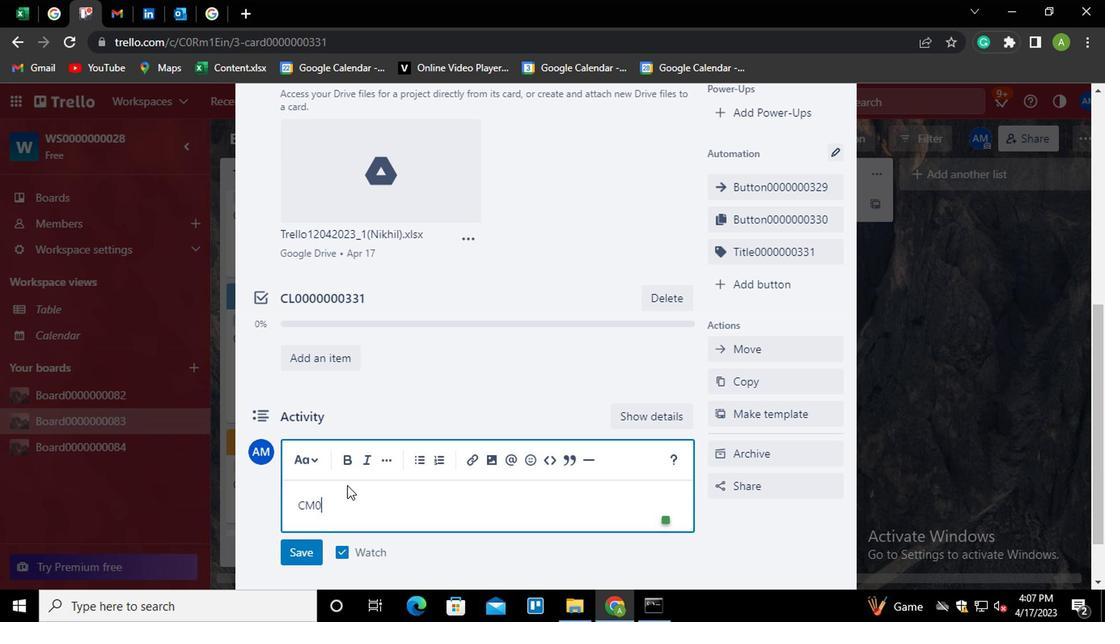 
Action: Key pressed 0
Screenshot: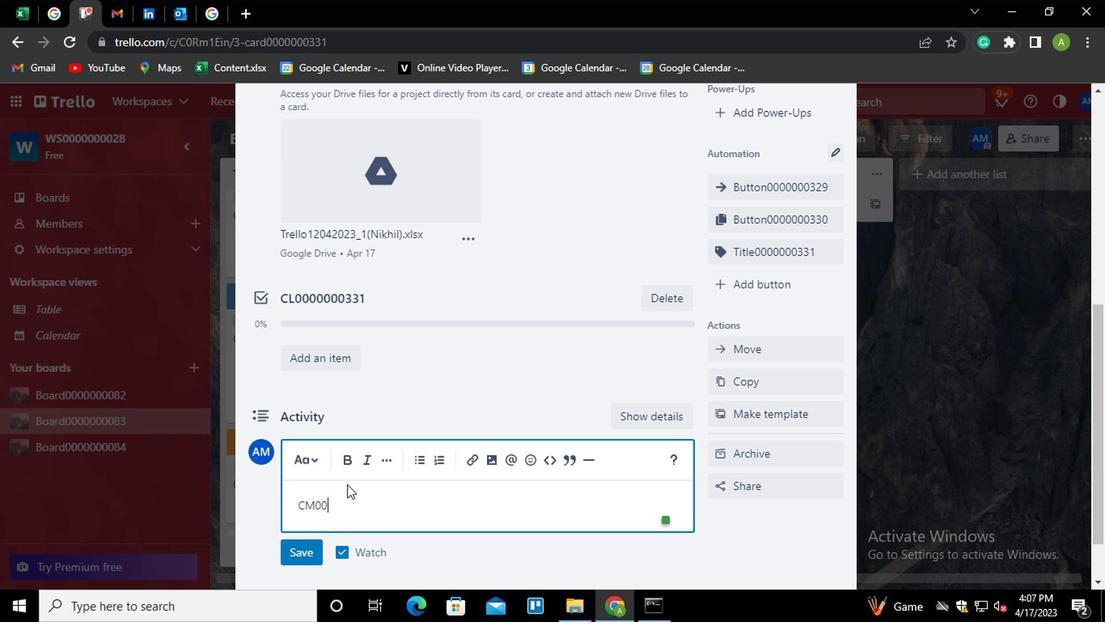 
Action: Mouse moved to (346, 485)
Screenshot: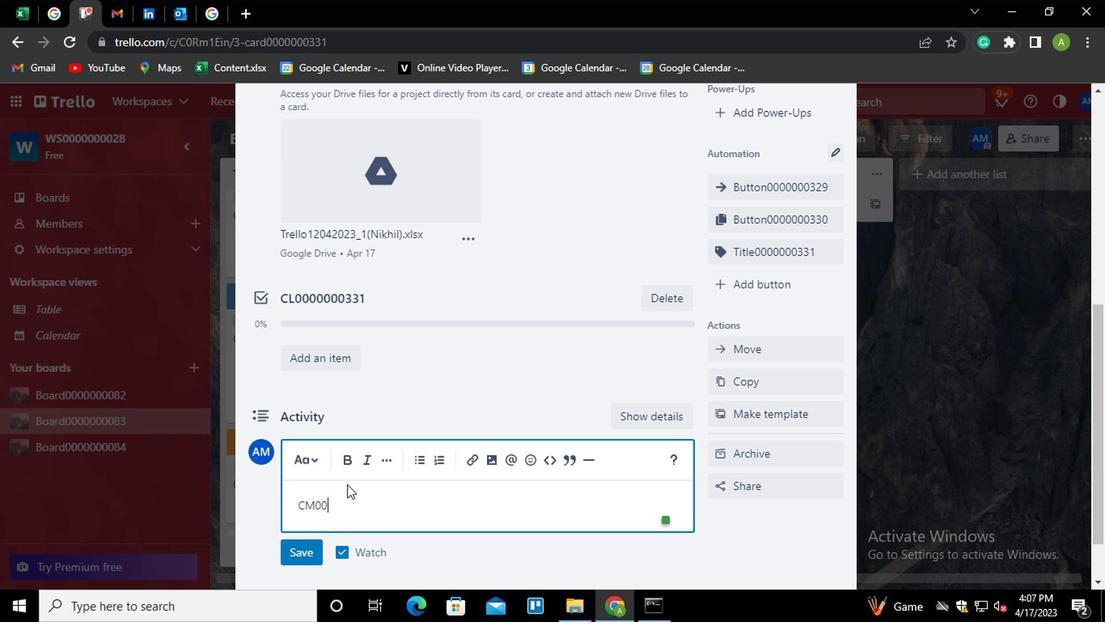 
Action: Key pressed 0
Screenshot: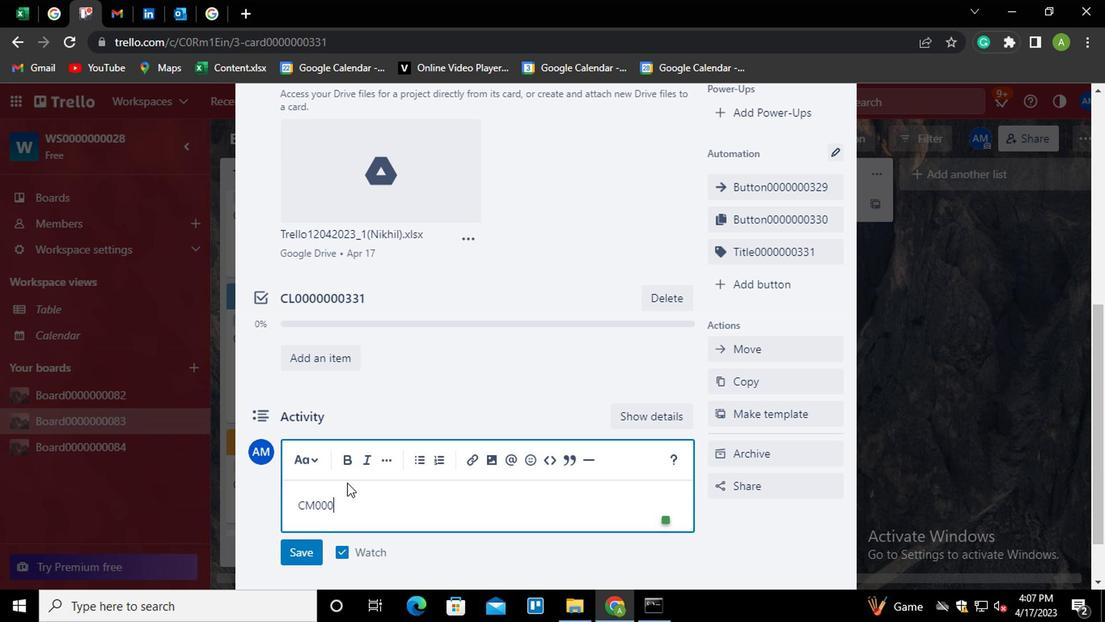 
Action: Mouse moved to (346, 484)
Screenshot: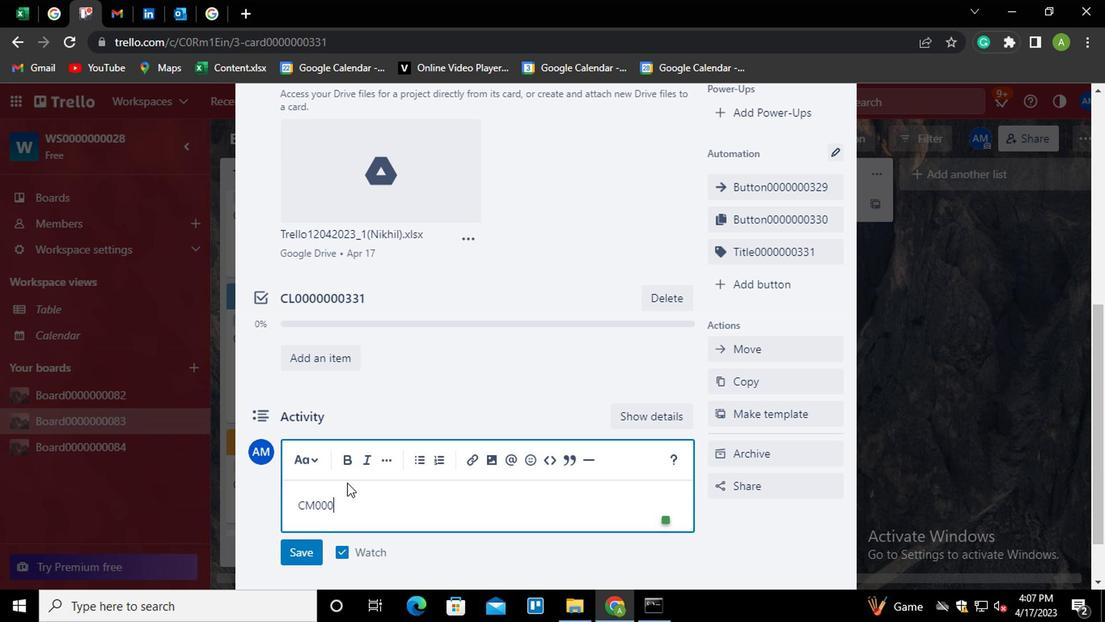 
Action: Key pressed 0
Screenshot: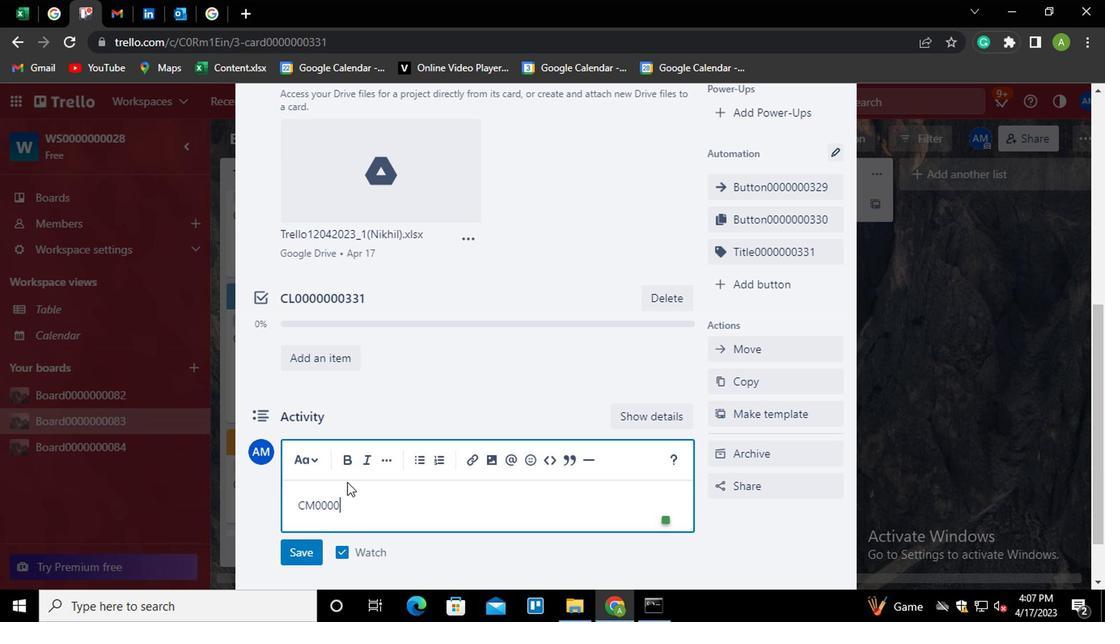 
Action: Mouse moved to (346, 482)
Screenshot: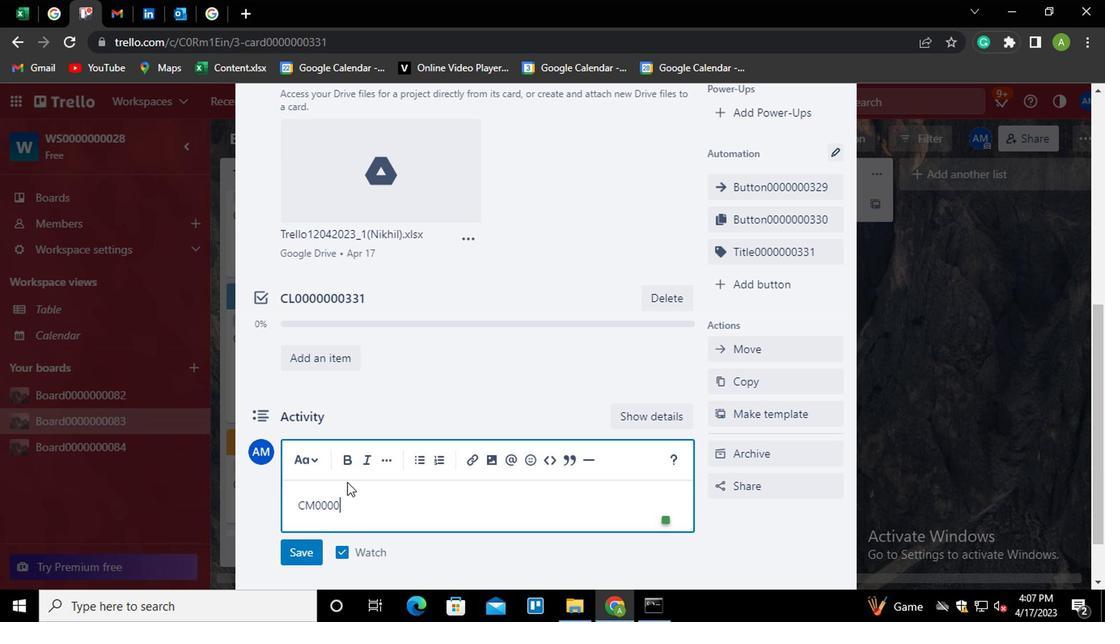 
Action: Key pressed 0
Screenshot: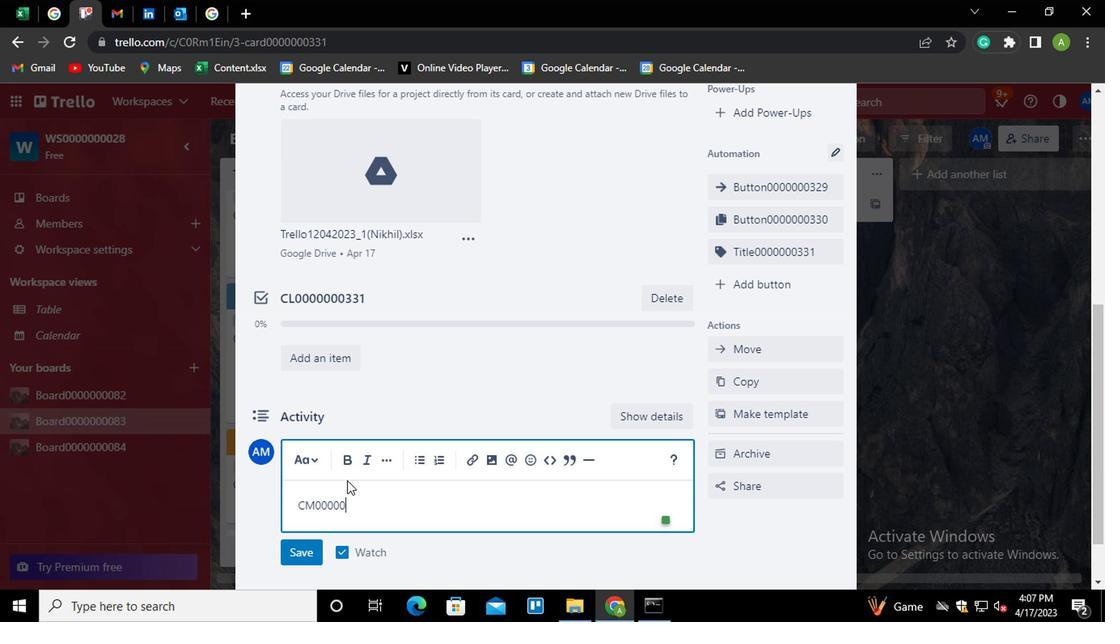 
Action: Mouse moved to (346, 482)
Screenshot: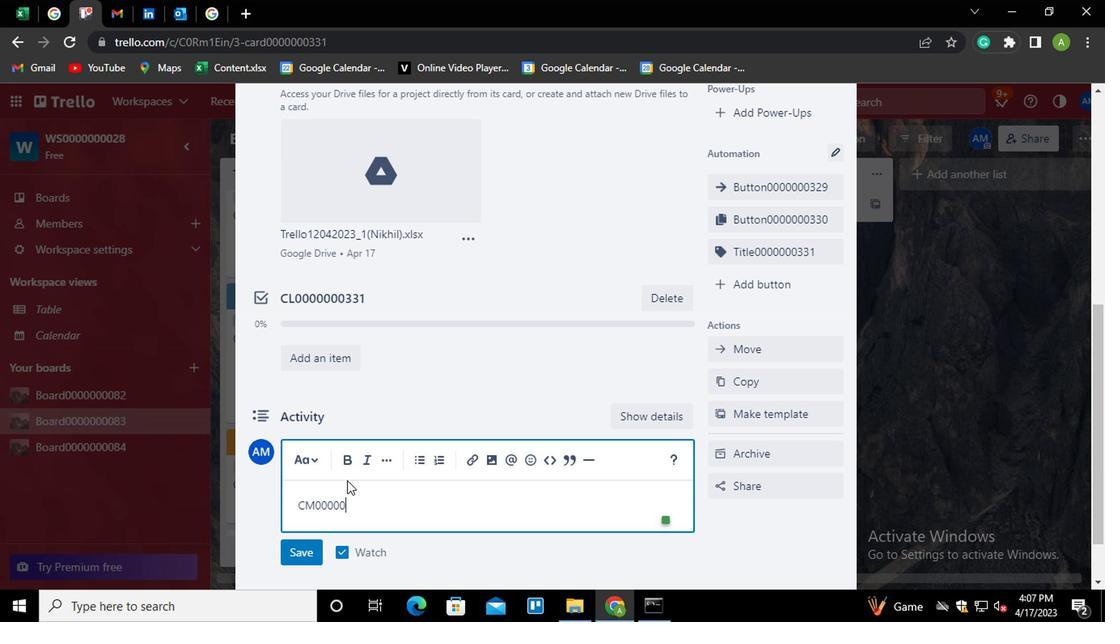 
Action: Key pressed 0
Screenshot: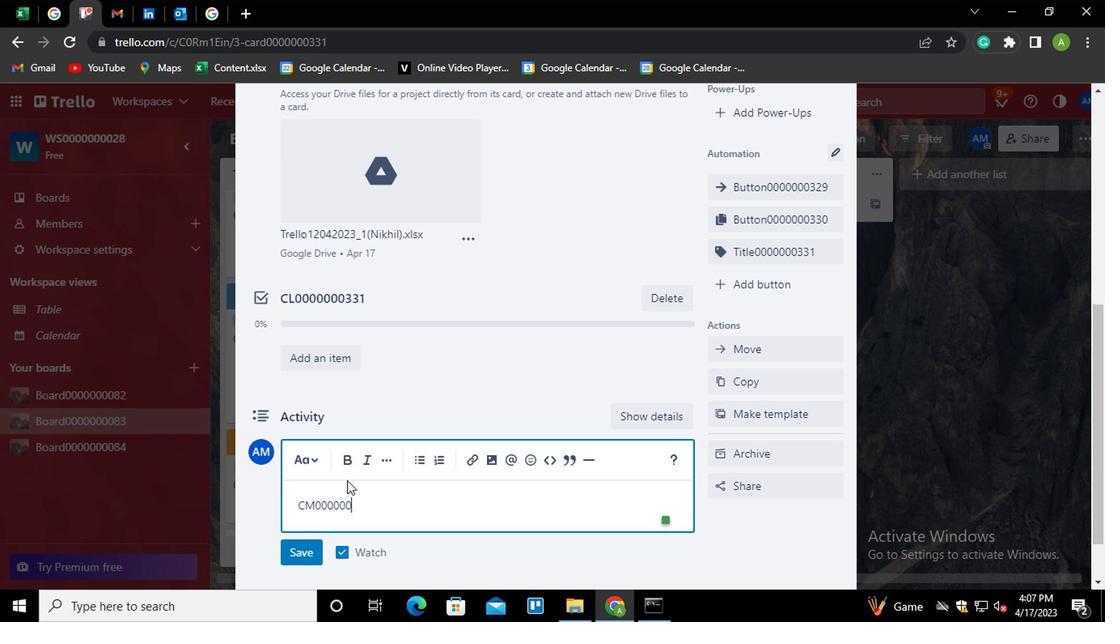 
Action: Mouse moved to (346, 482)
Screenshot: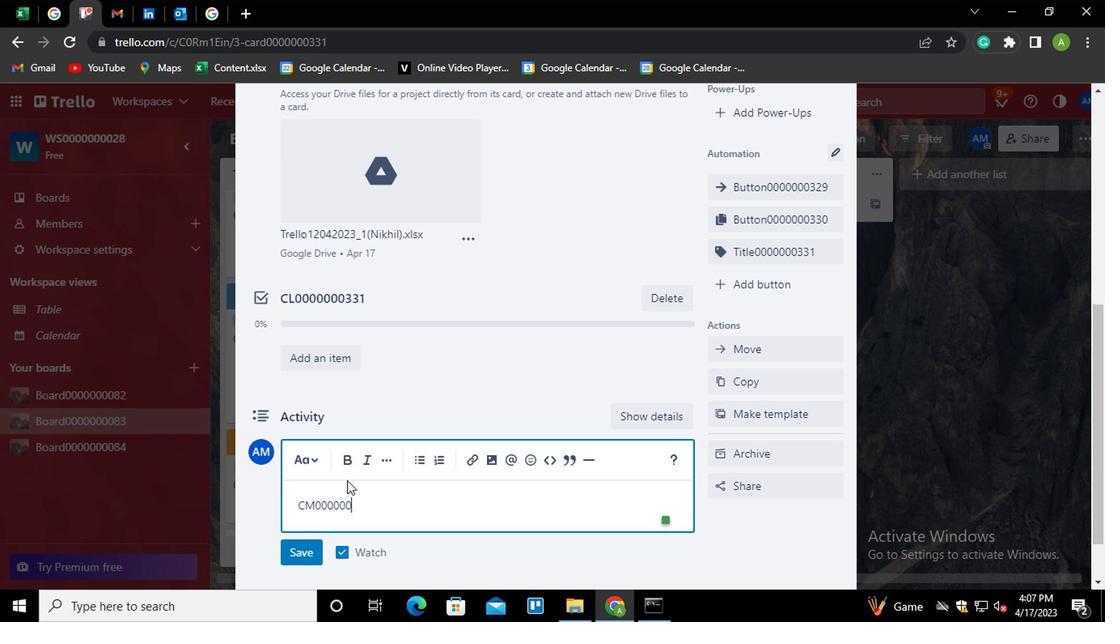
Action: Key pressed 331
Screenshot: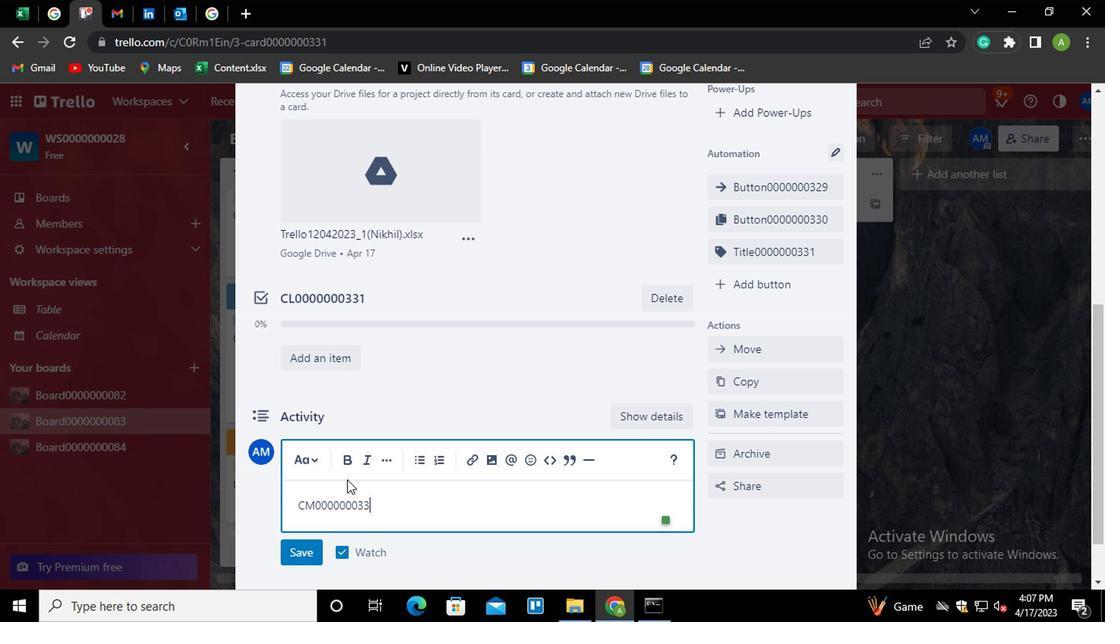 
Action: Mouse moved to (298, 563)
Screenshot: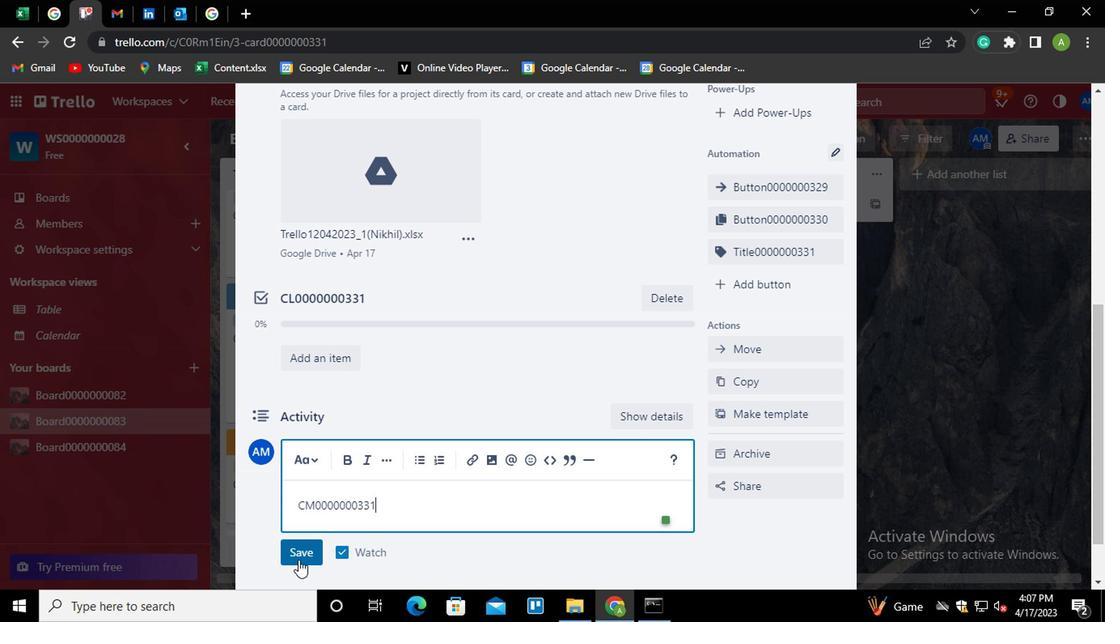 
Action: Mouse pressed left at (298, 563)
Screenshot: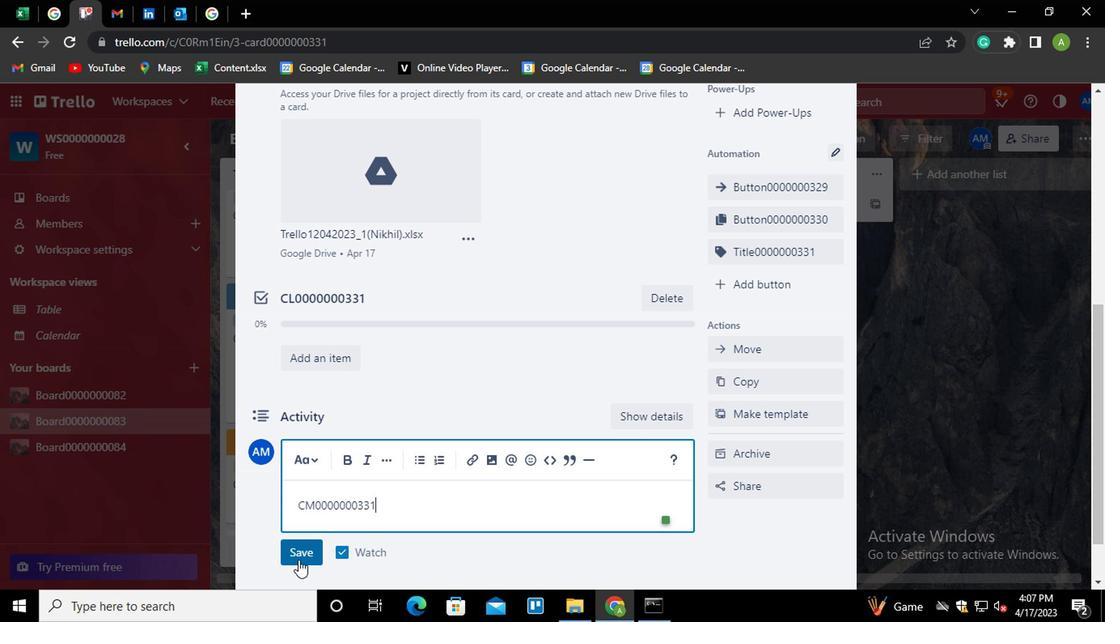 
Action: Mouse moved to (441, 449)
Screenshot: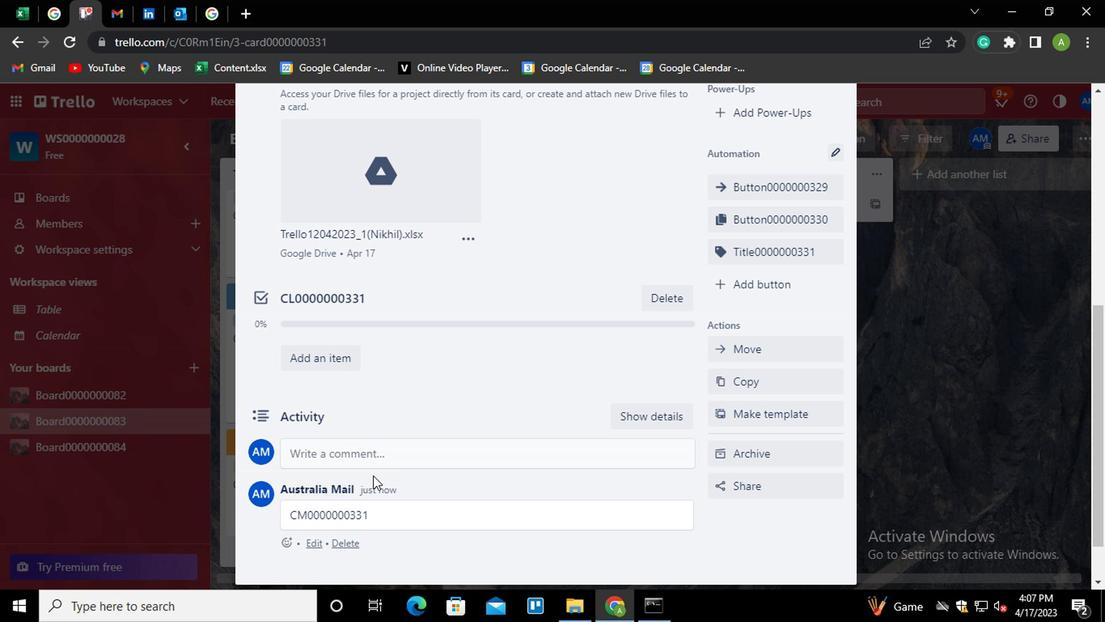 
Action: Mouse scrolled (441, 449) with delta (0, 0)
Screenshot: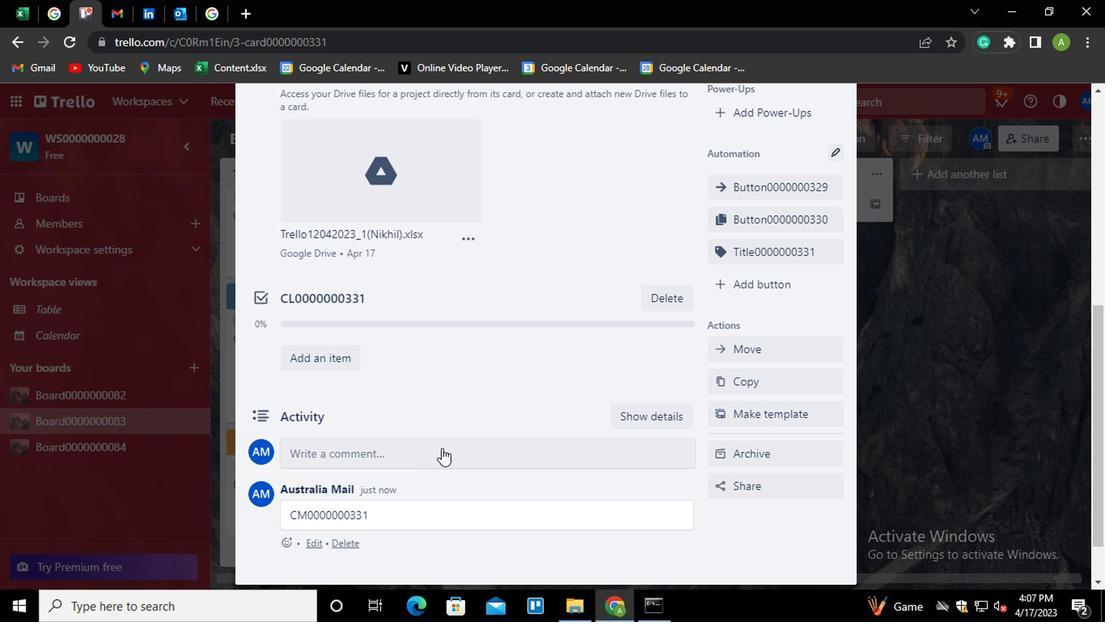 
Action: Mouse scrolled (441, 449) with delta (0, 0)
Screenshot: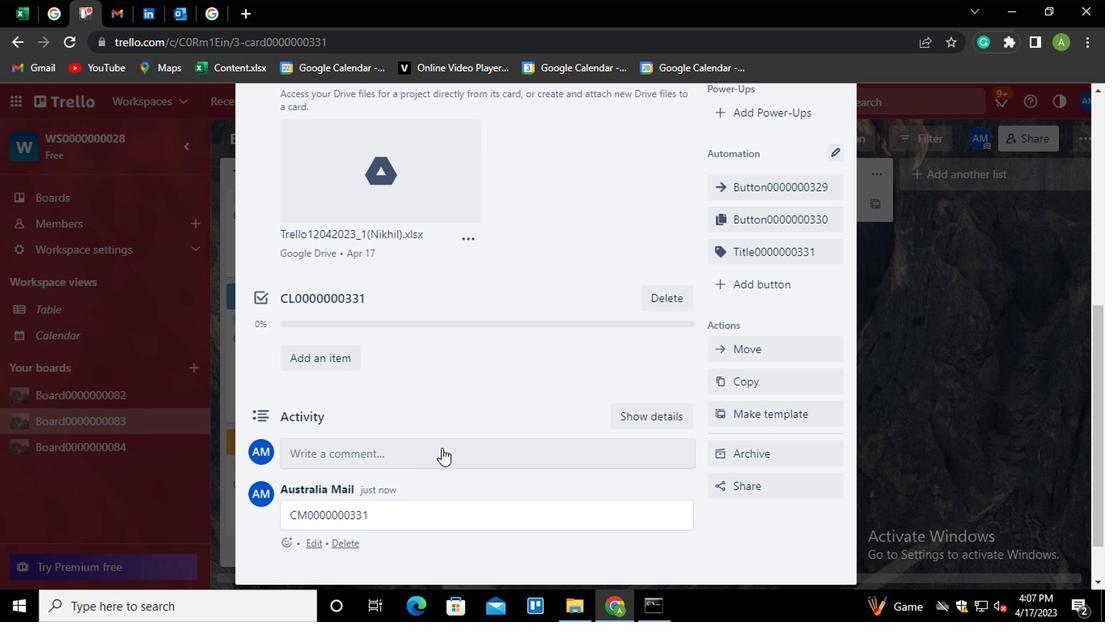 
Action: Mouse moved to (526, 421)
Screenshot: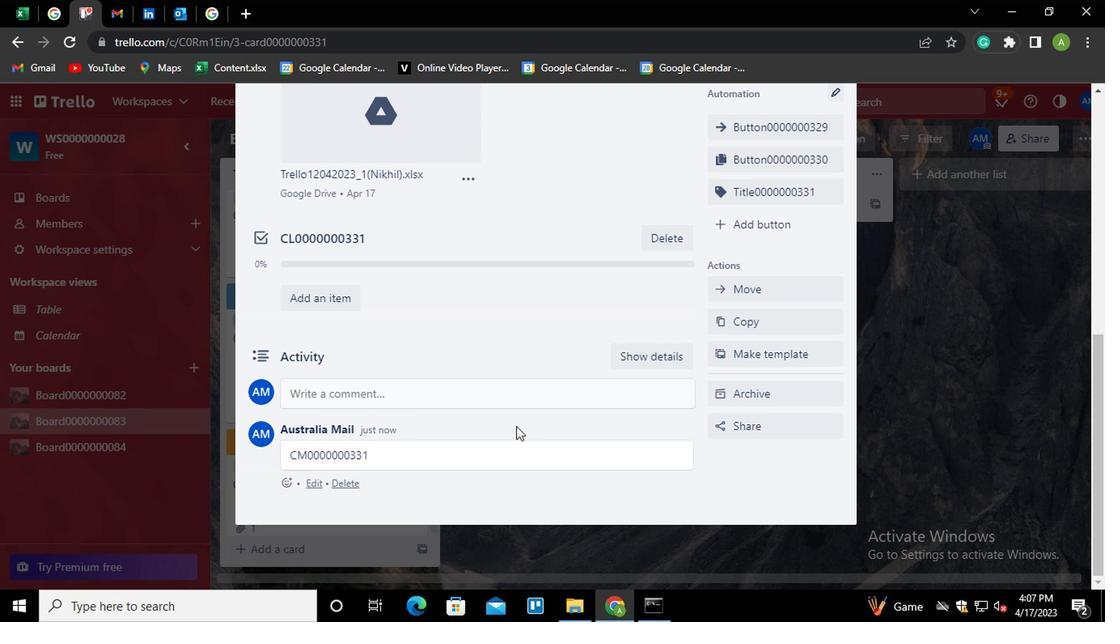 
Action: Mouse scrolled (526, 422) with delta (0, 1)
Screenshot: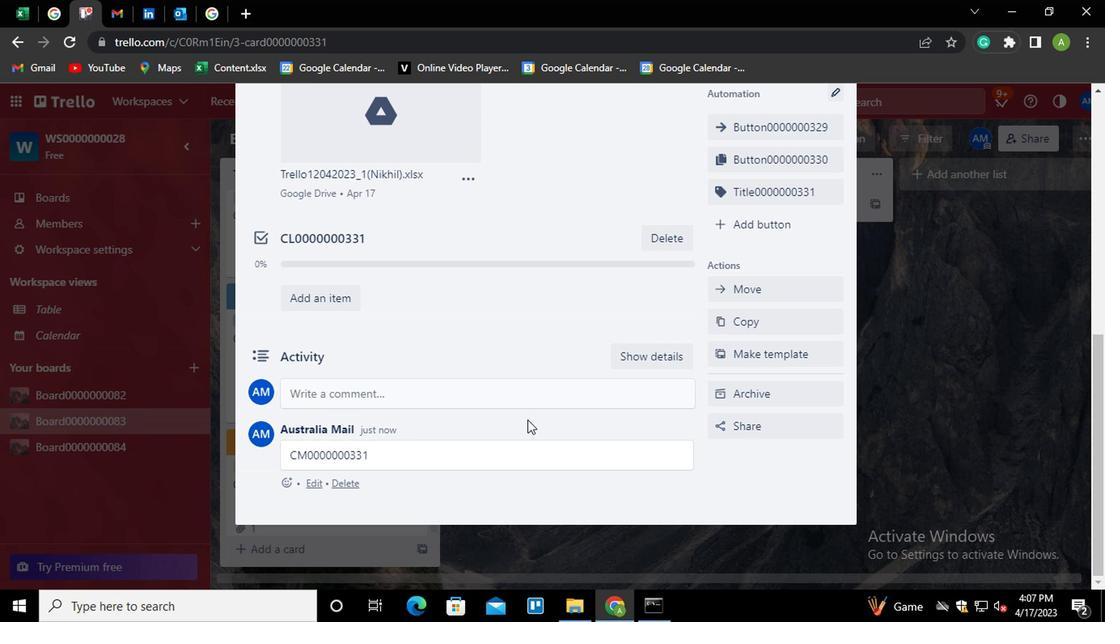 
Action: Mouse scrolled (526, 422) with delta (0, 1)
Screenshot: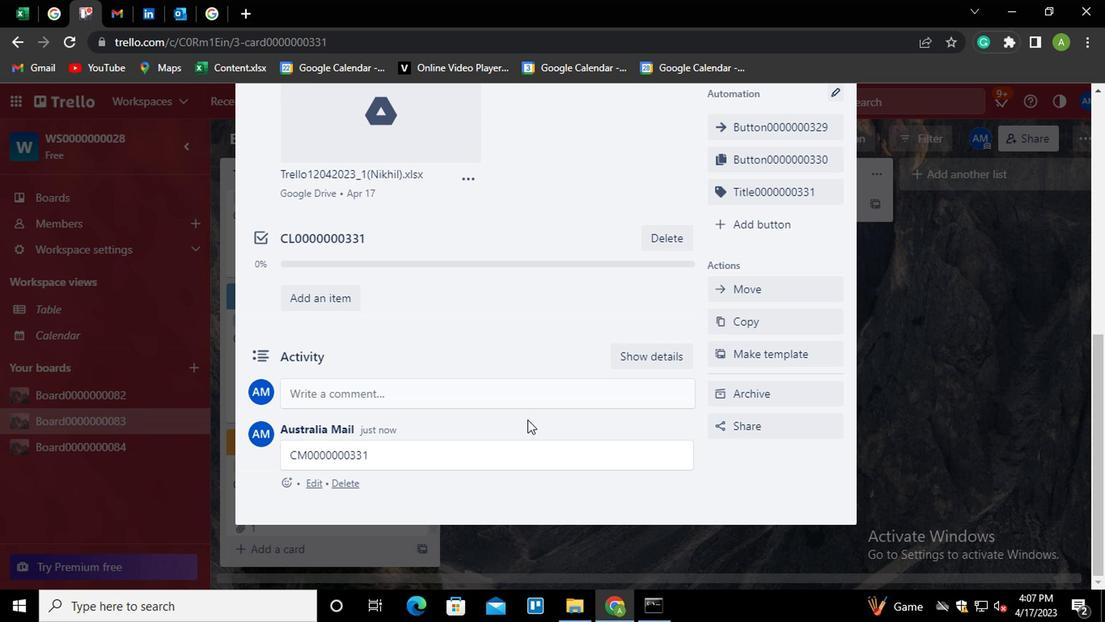 
Action: Mouse scrolled (526, 422) with delta (0, 1)
Screenshot: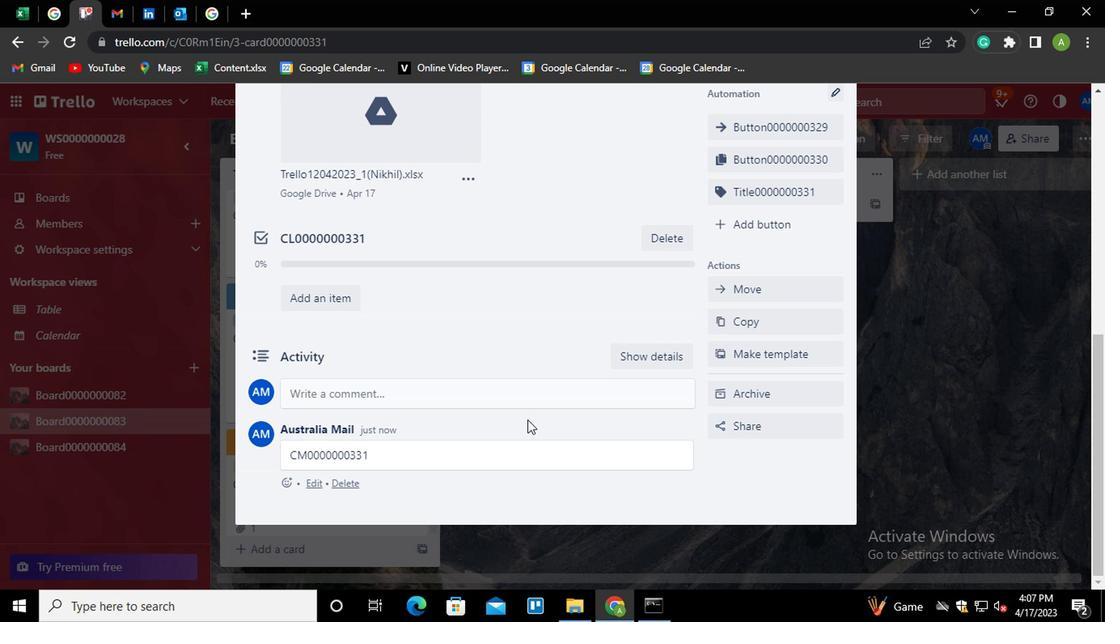 
Action: Mouse scrolled (526, 422) with delta (0, 1)
Screenshot: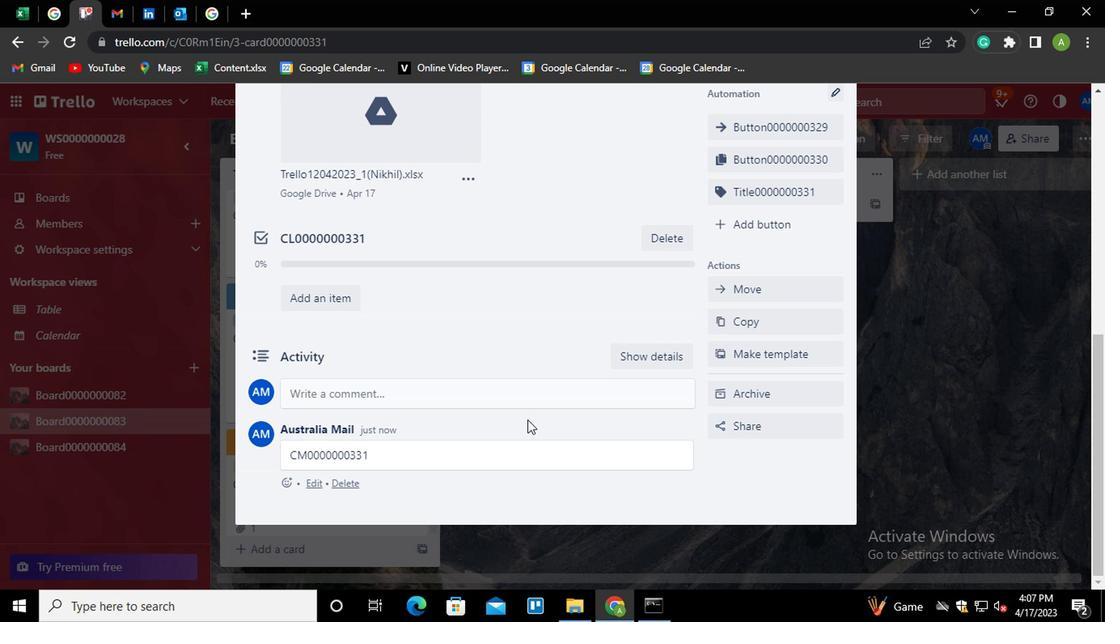 
Action: Mouse scrolled (526, 422) with delta (0, 1)
Screenshot: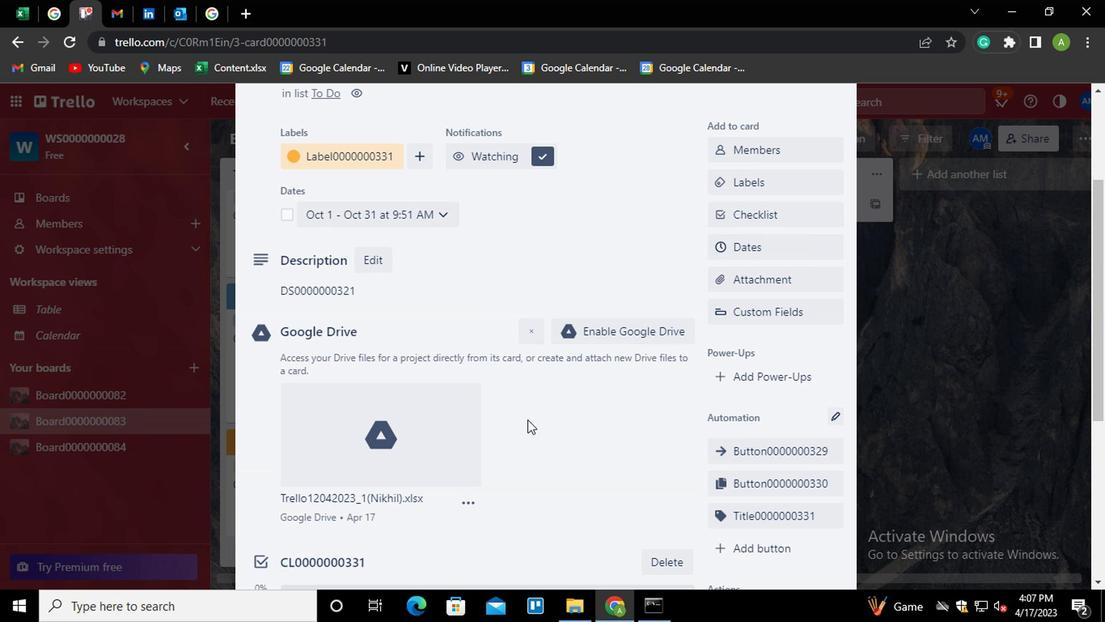 
Action: Mouse scrolled (526, 422) with delta (0, 1)
Screenshot: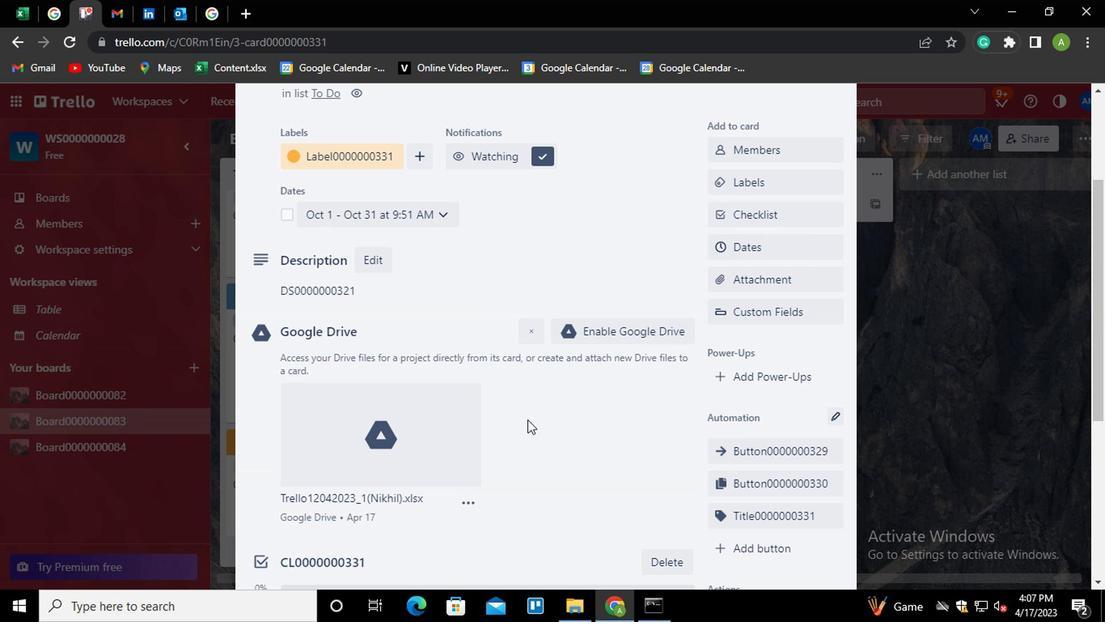
Action: Mouse scrolled (526, 422) with delta (0, 1)
Screenshot: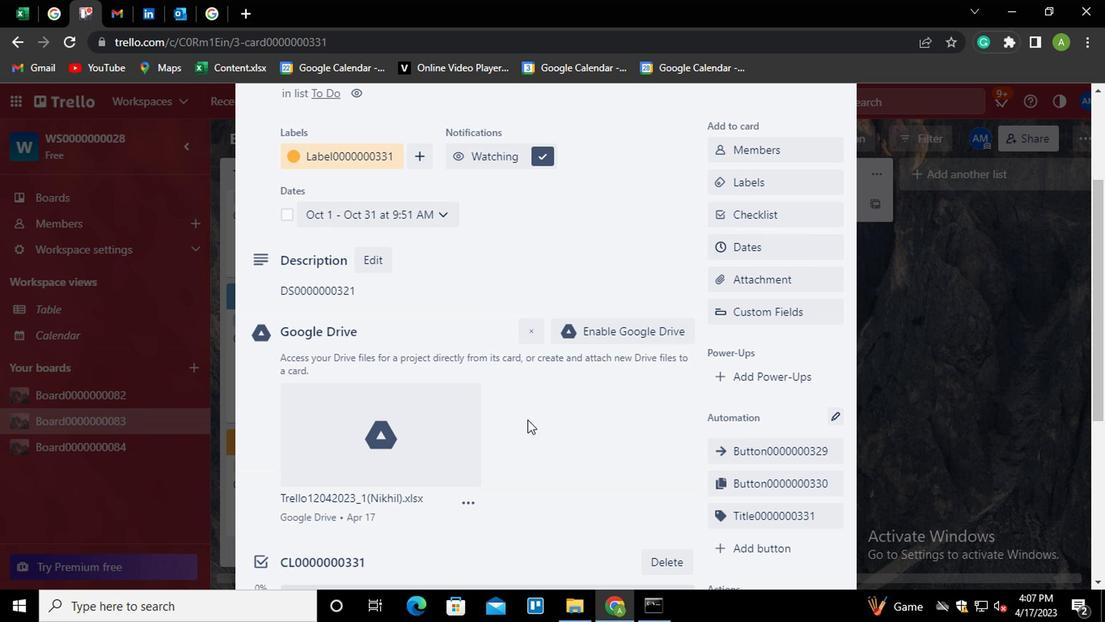 
Action: Mouse scrolled (526, 422) with delta (0, 1)
Screenshot: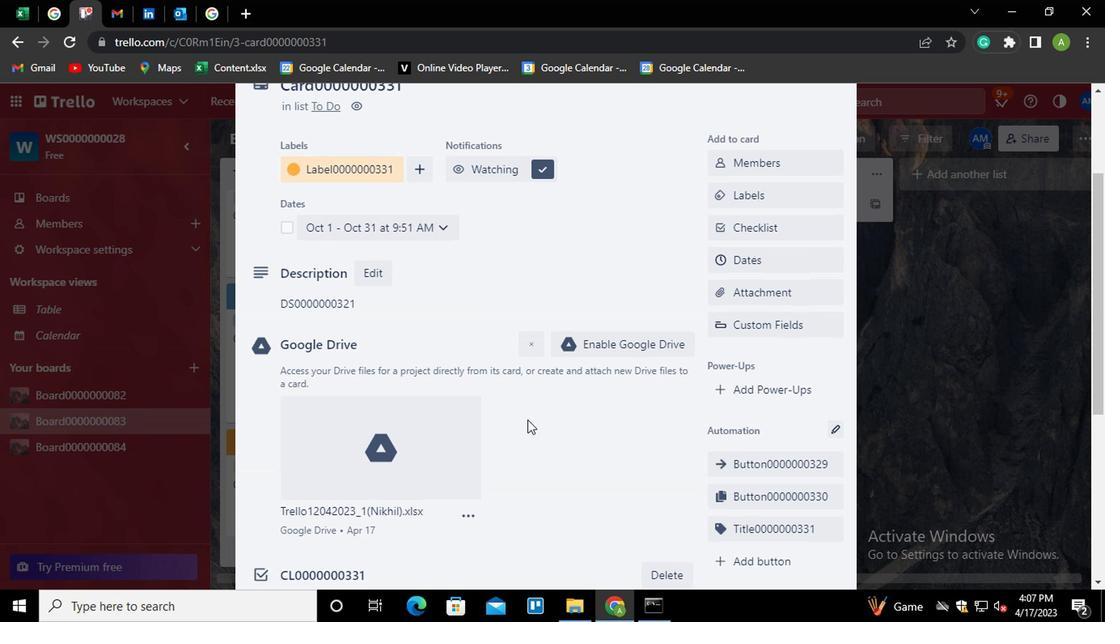 
